 Task: Open Card Social Media Performance Review in Board Business Model Competitive Analysis and Benchmarking to Workspace Copywriting and Editing and add a team member Softage.3@softage.net, a label Green, a checklist Machine Learning, an attachment from Trello, a color Green and finally, add a card description 'Develop and launch new customer loyalty program for social media engagement.' and a comment 'We should approach this task with a sense of empathy, putting ourselves in the shoes of our stakeholders to understand their perspectives.'. Add a start date 'Jan 03, 1900' with a due date 'Jan 10, 1900'
Action: Mouse moved to (100, 255)
Screenshot: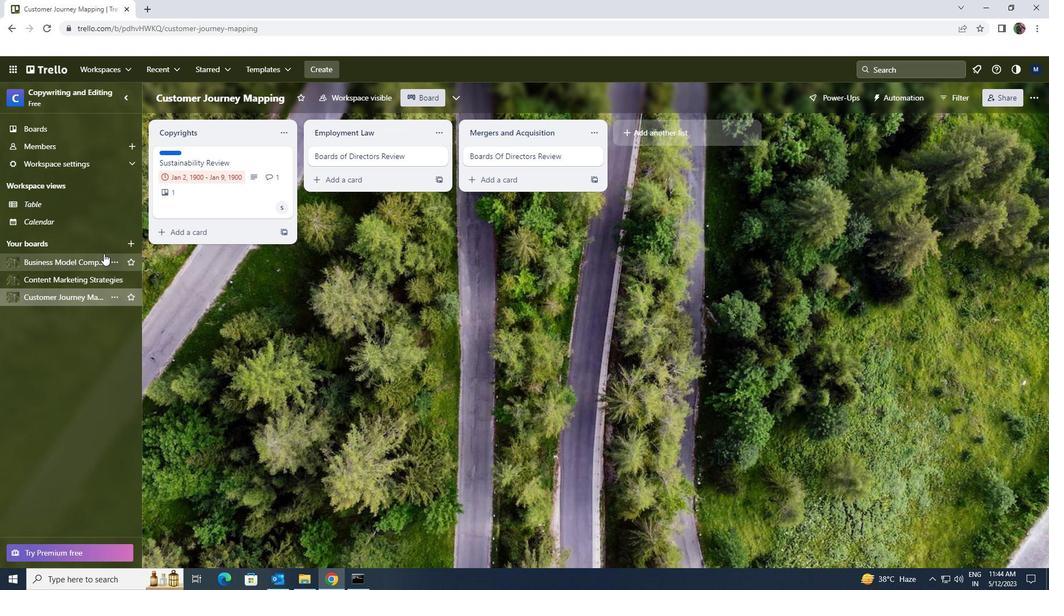 
Action: Mouse pressed left at (100, 255)
Screenshot: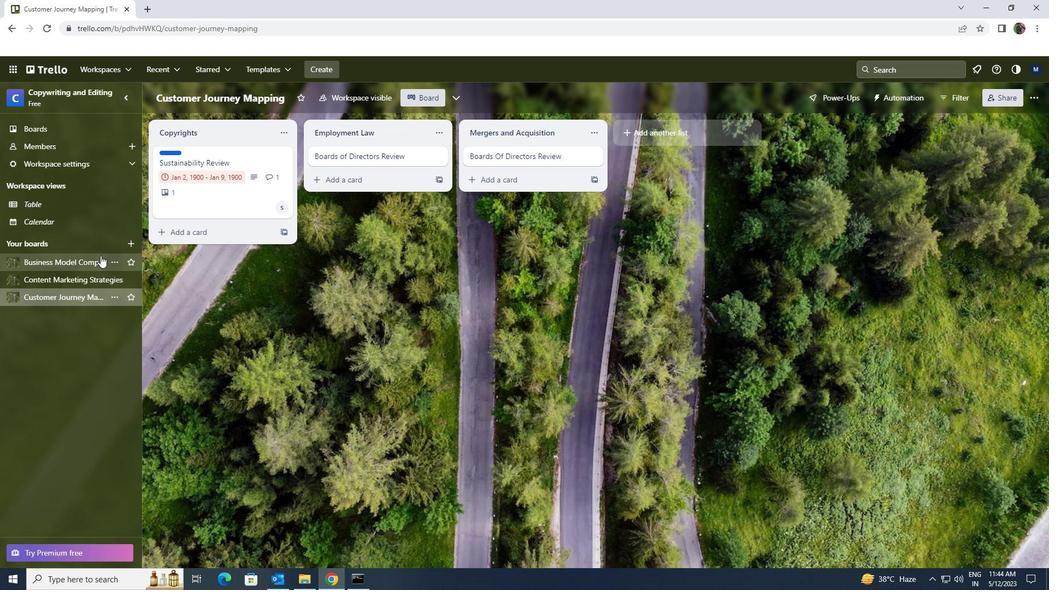 
Action: Mouse moved to (214, 153)
Screenshot: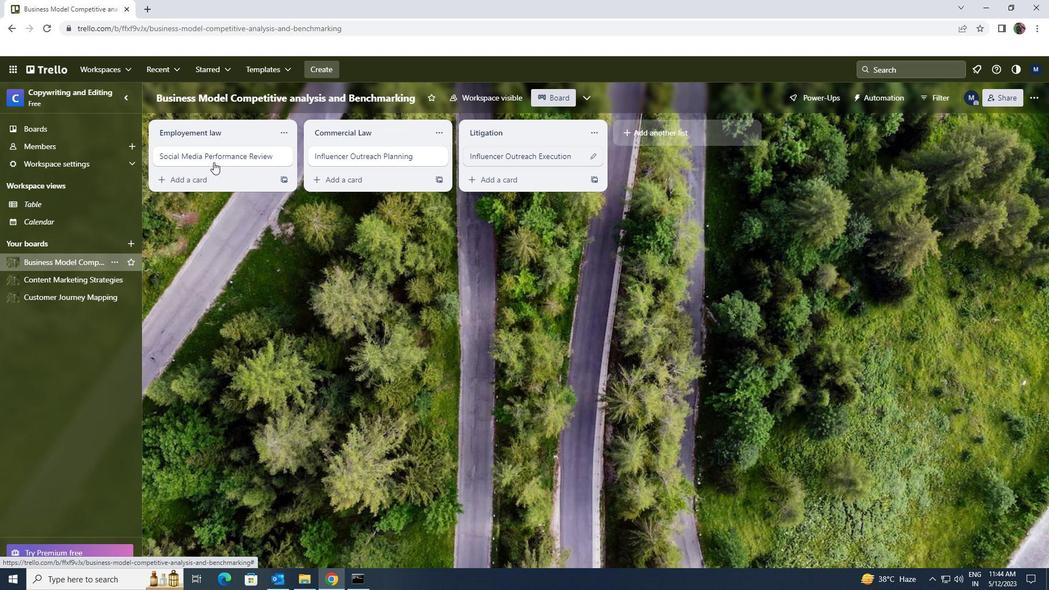 
Action: Mouse pressed left at (214, 153)
Screenshot: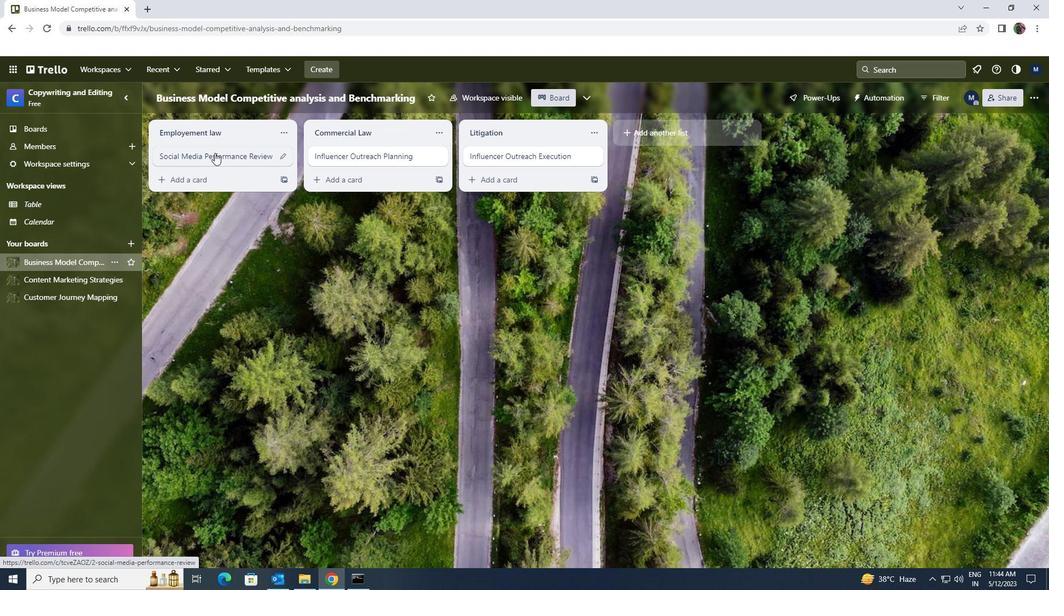 
Action: Mouse moved to (642, 160)
Screenshot: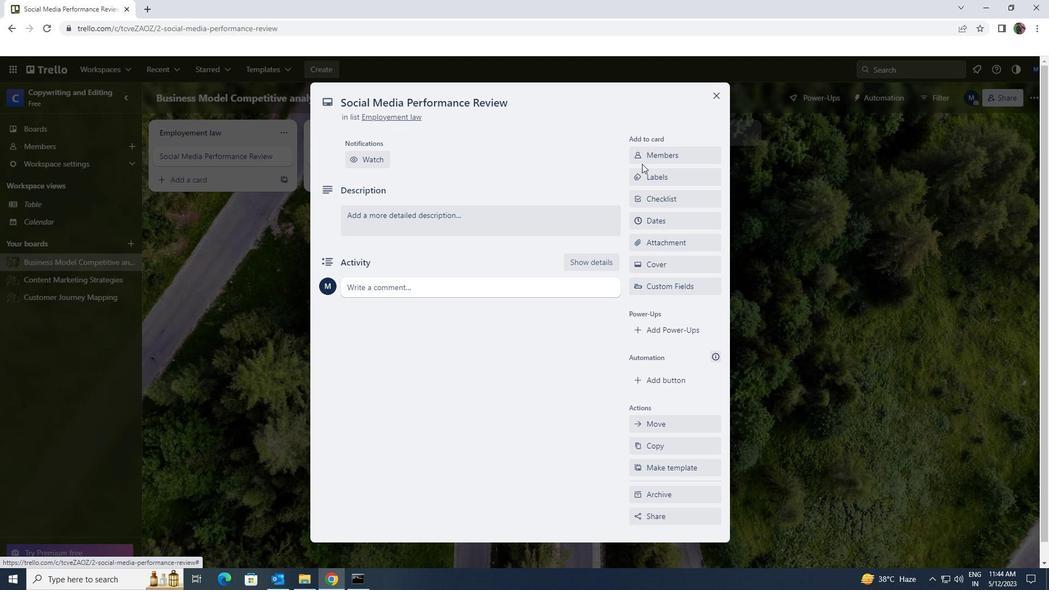 
Action: Mouse pressed left at (642, 160)
Screenshot: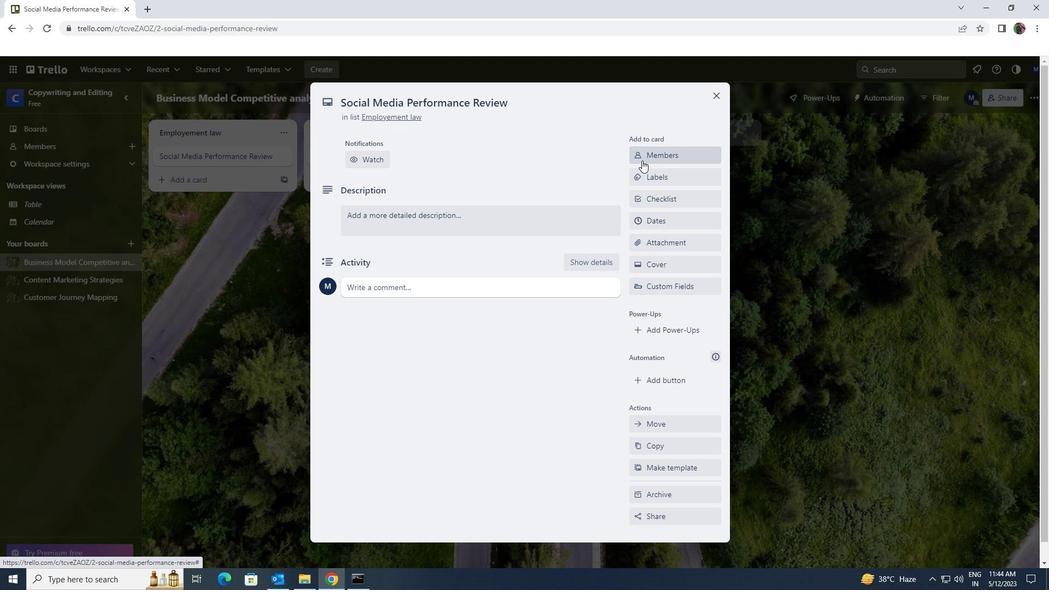 
Action: Mouse moved to (670, 199)
Screenshot: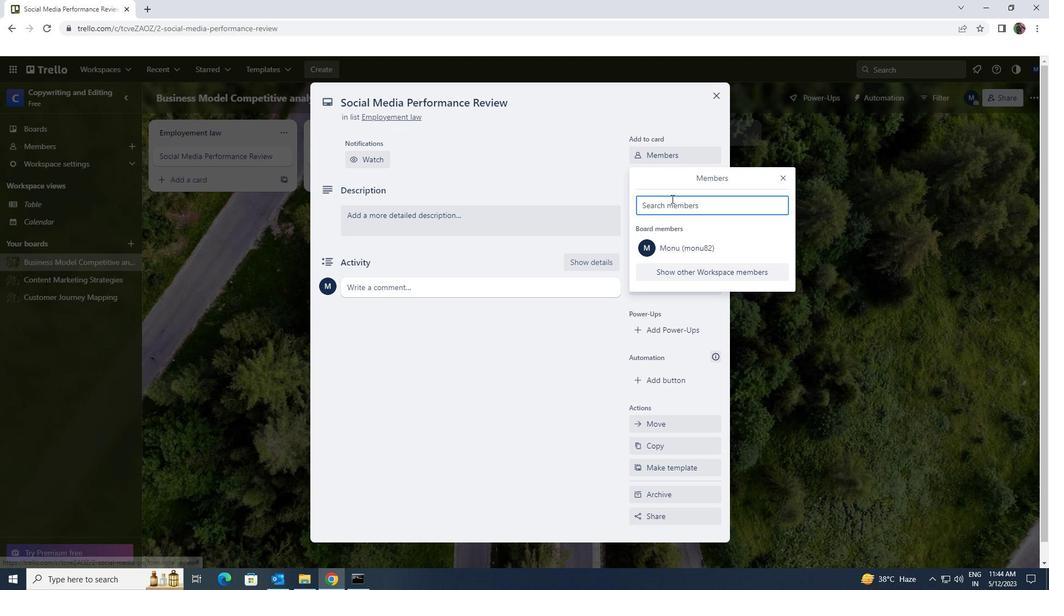 
Action: Mouse pressed left at (670, 199)
Screenshot: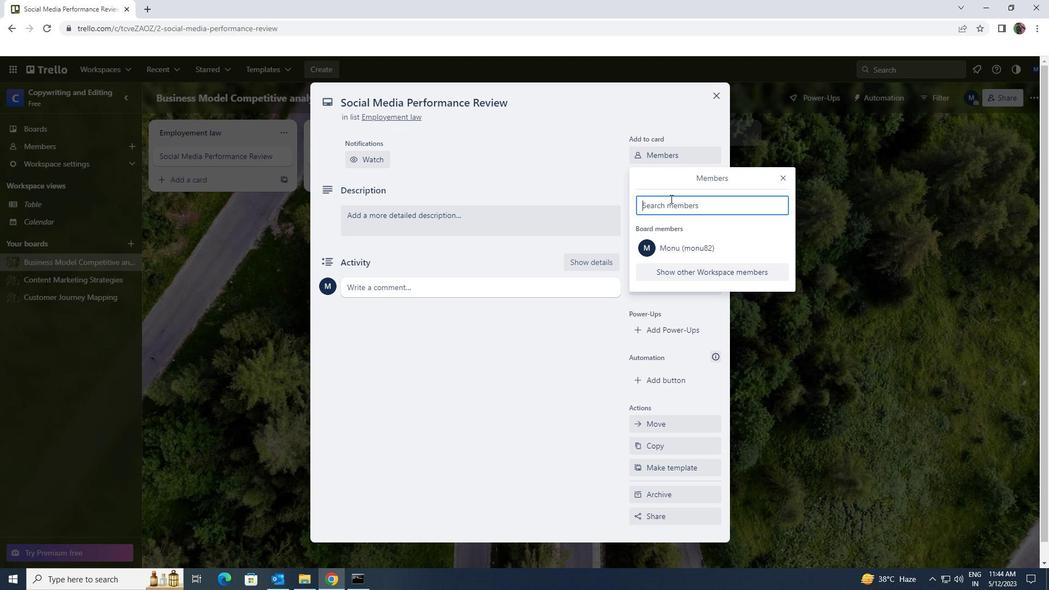 
Action: Key pressed softage.3<Key.shift>@SOFTAGE.NET
Screenshot: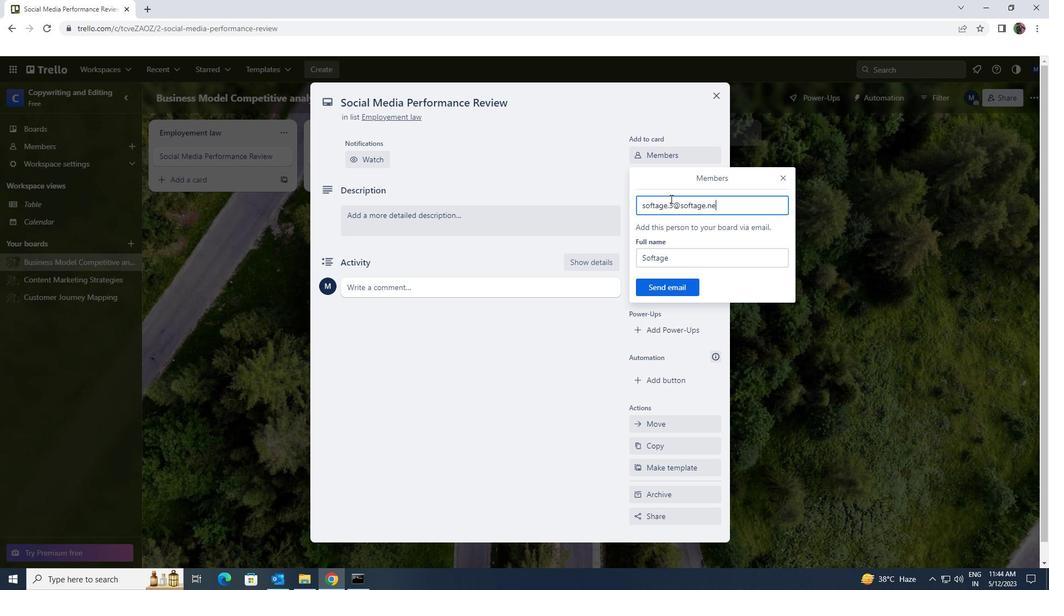 
Action: Mouse moved to (675, 282)
Screenshot: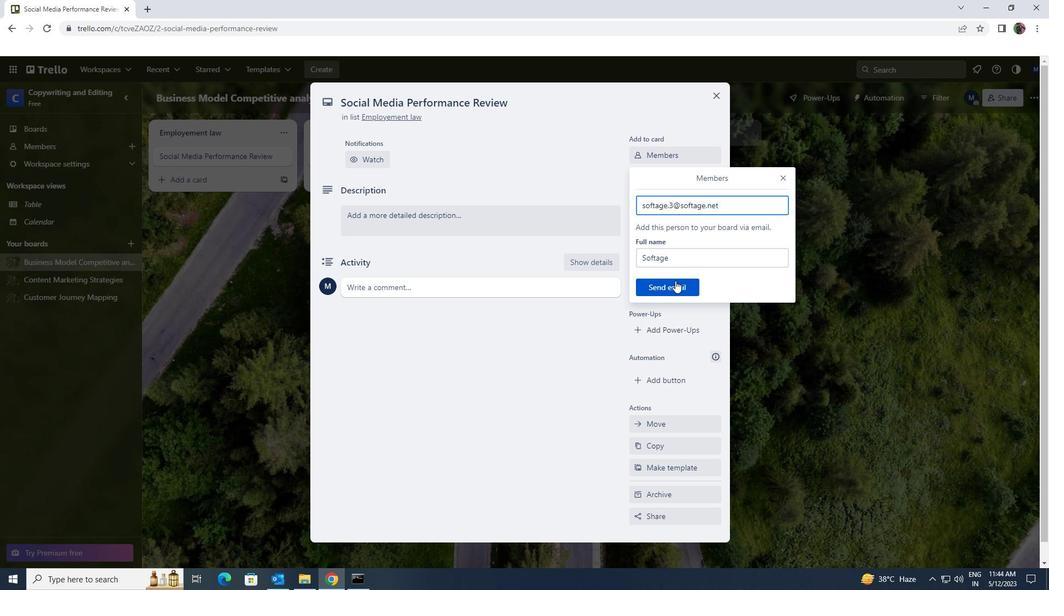 
Action: Mouse pressed left at (675, 282)
Screenshot: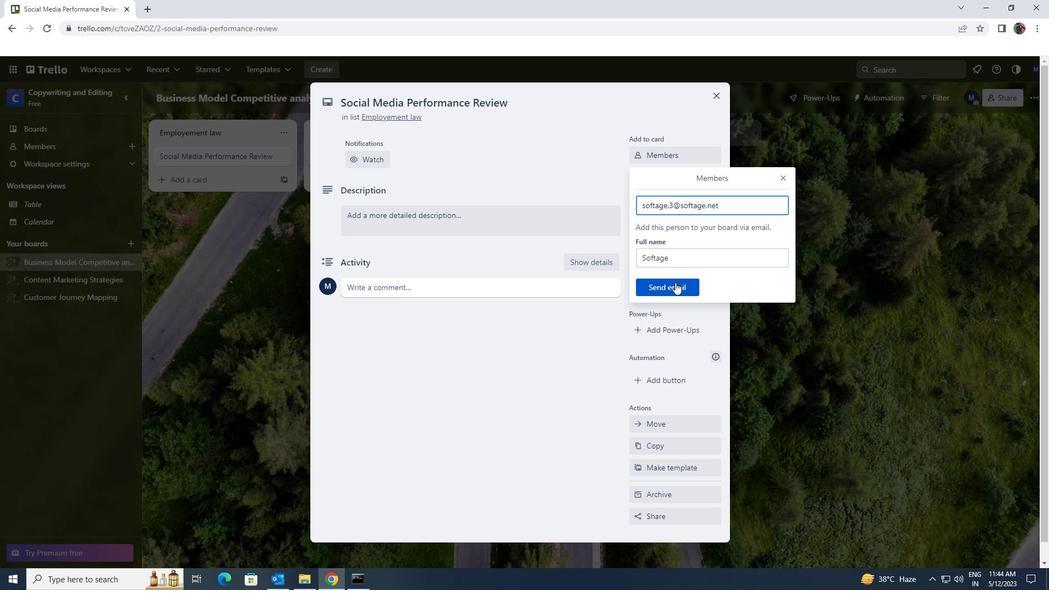 
Action: Mouse moved to (671, 211)
Screenshot: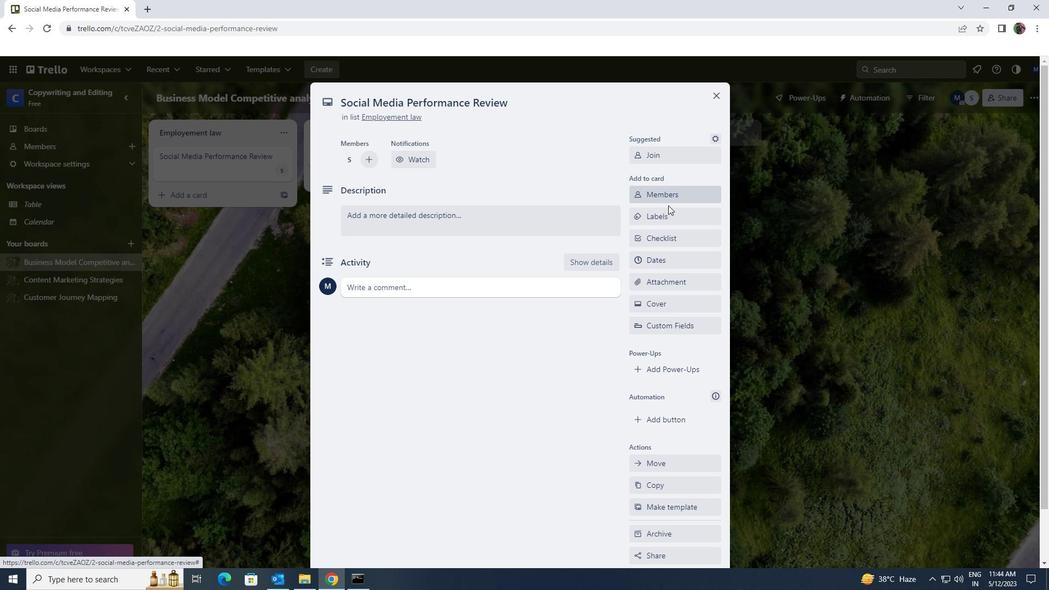 
Action: Mouse pressed left at (671, 211)
Screenshot: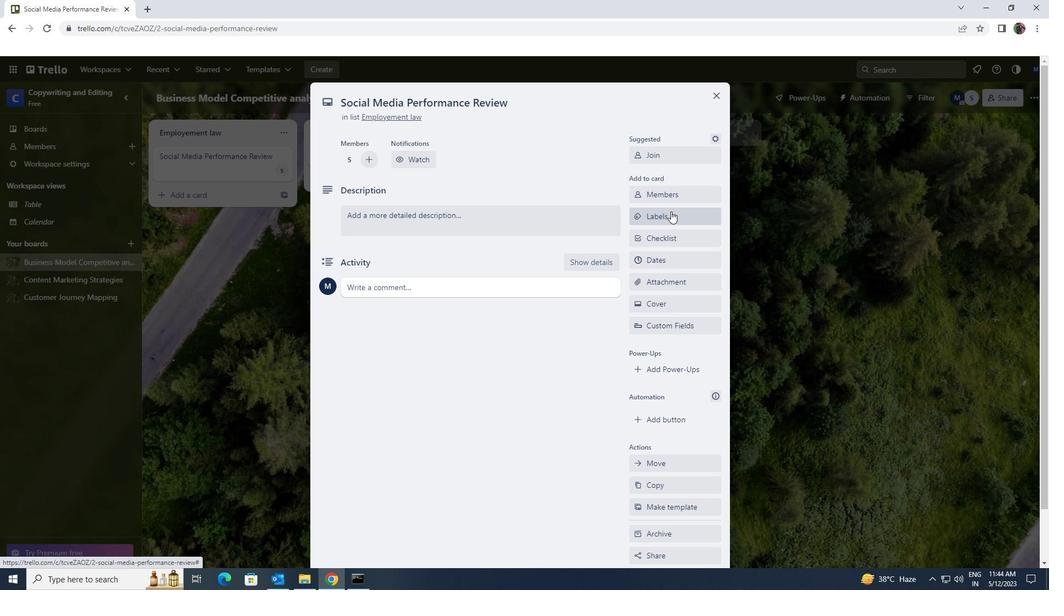 
Action: Mouse moved to (700, 429)
Screenshot: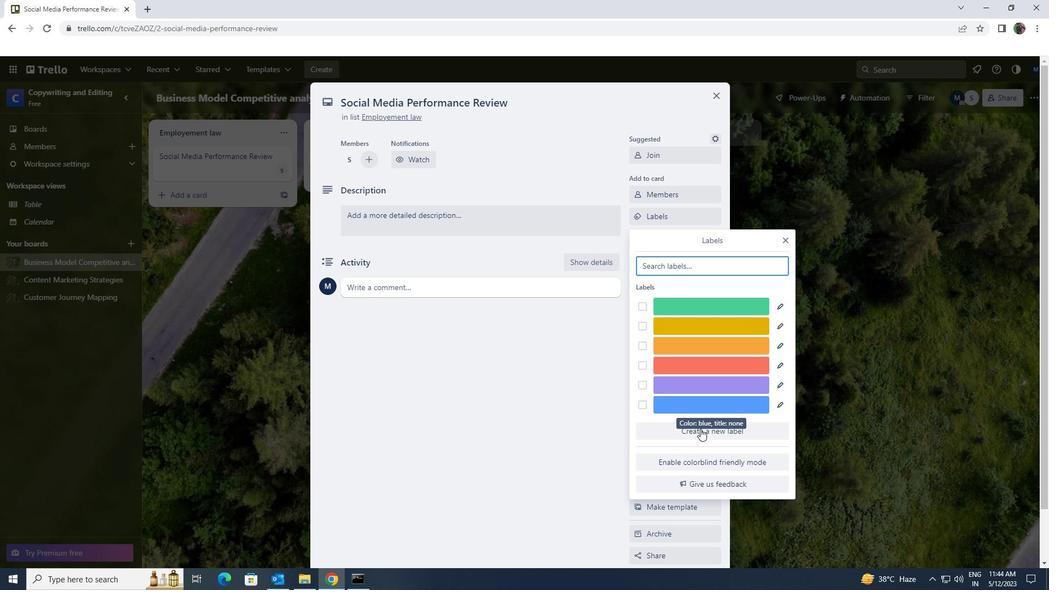 
Action: Mouse pressed left at (700, 429)
Screenshot: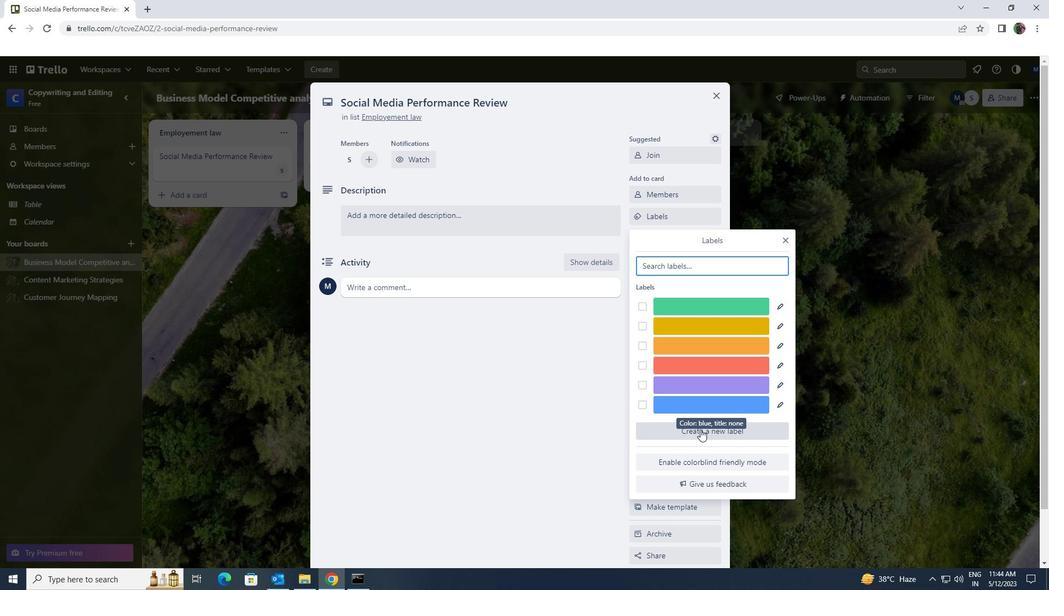 
Action: Mouse moved to (650, 418)
Screenshot: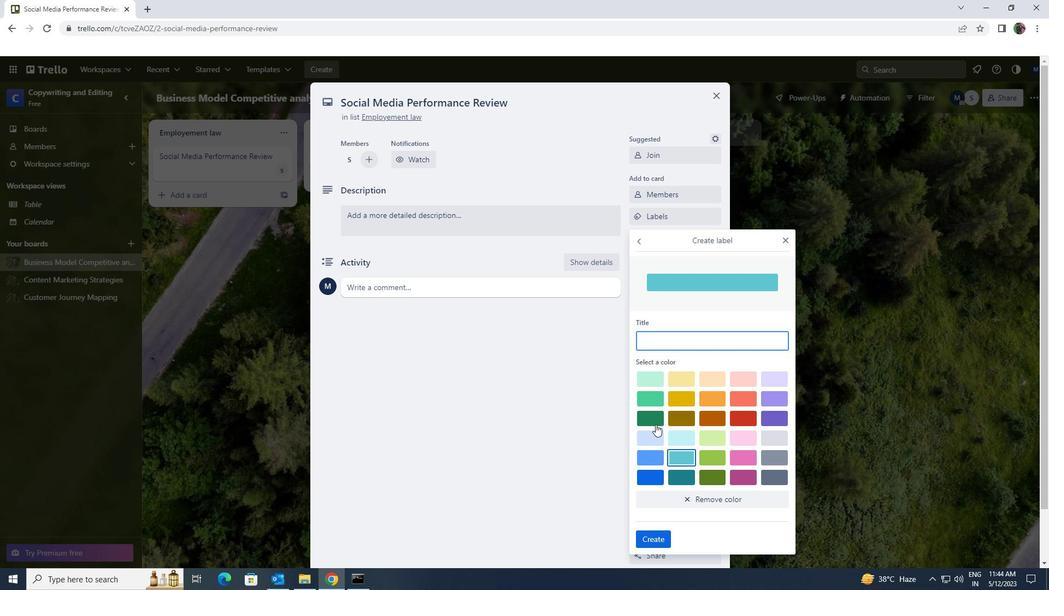 
Action: Mouse pressed left at (650, 418)
Screenshot: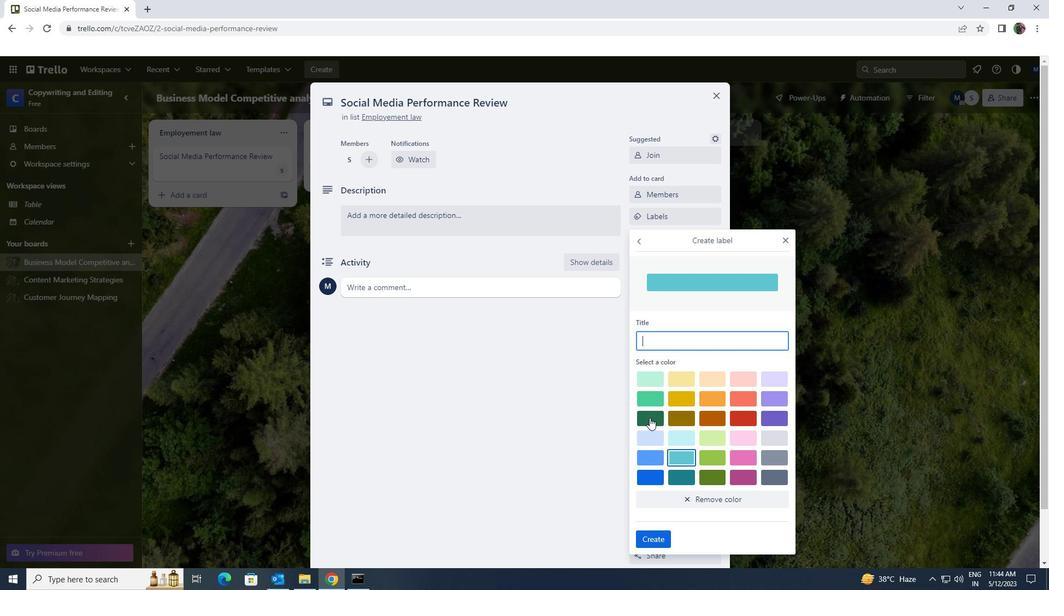 
Action: Mouse moved to (663, 535)
Screenshot: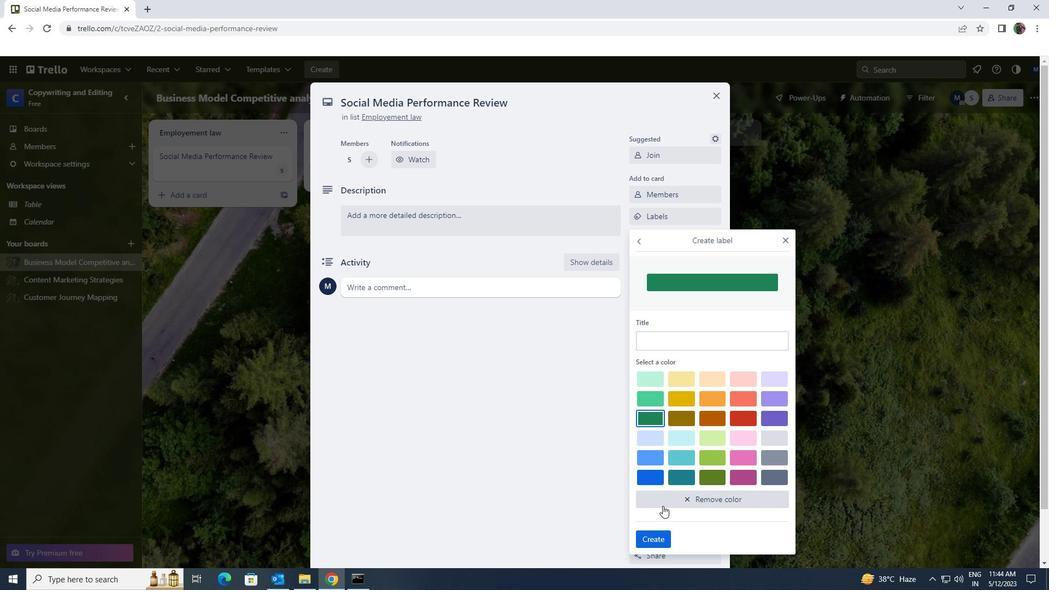 
Action: Mouse pressed left at (663, 535)
Screenshot: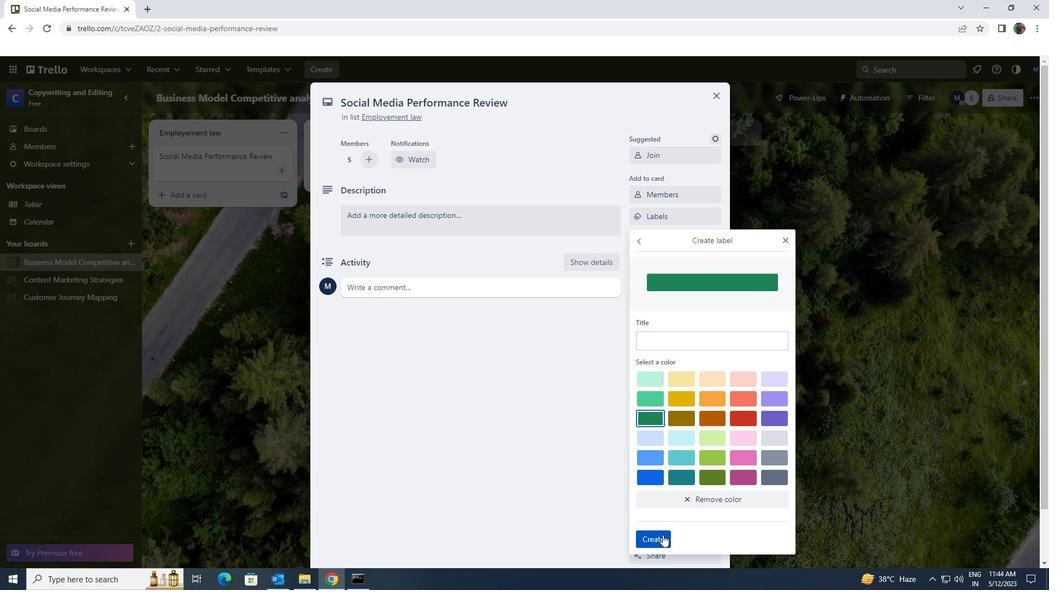 
Action: Mouse moved to (781, 242)
Screenshot: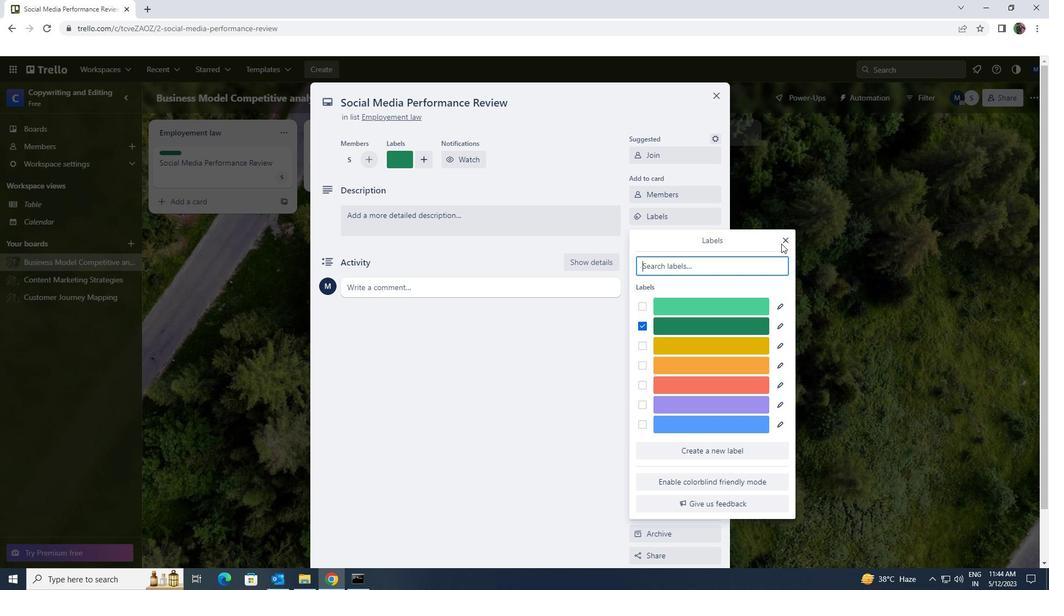 
Action: Mouse pressed left at (781, 242)
Screenshot: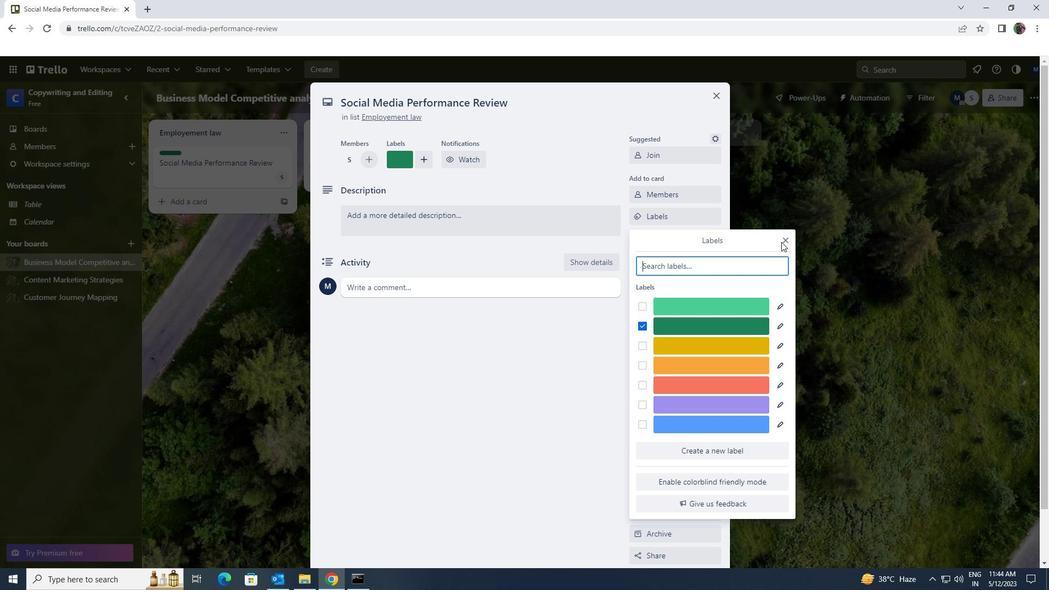 
Action: Mouse moved to (785, 241)
Screenshot: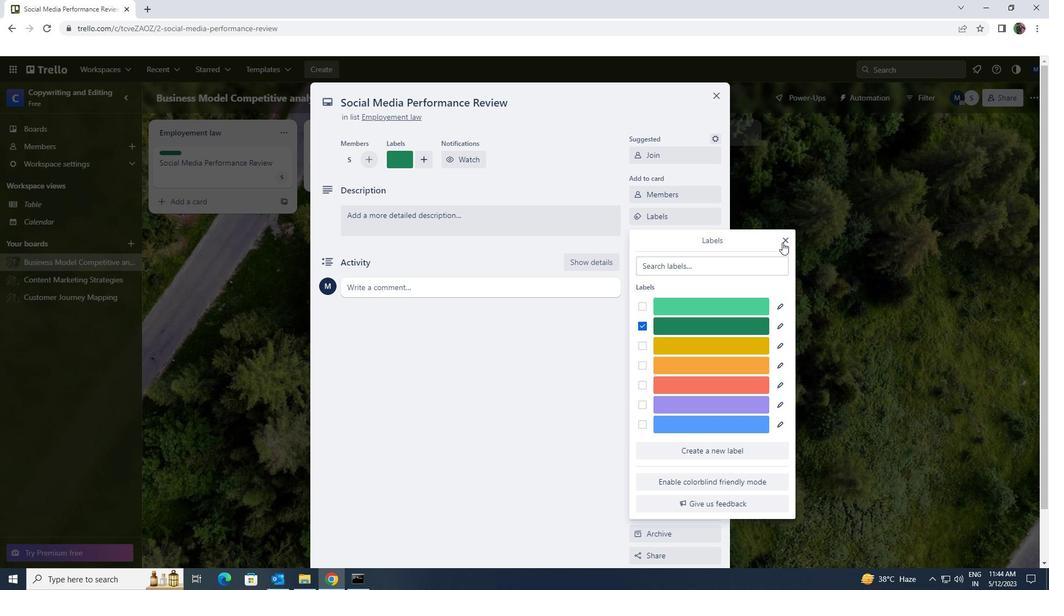 
Action: Mouse pressed left at (785, 241)
Screenshot: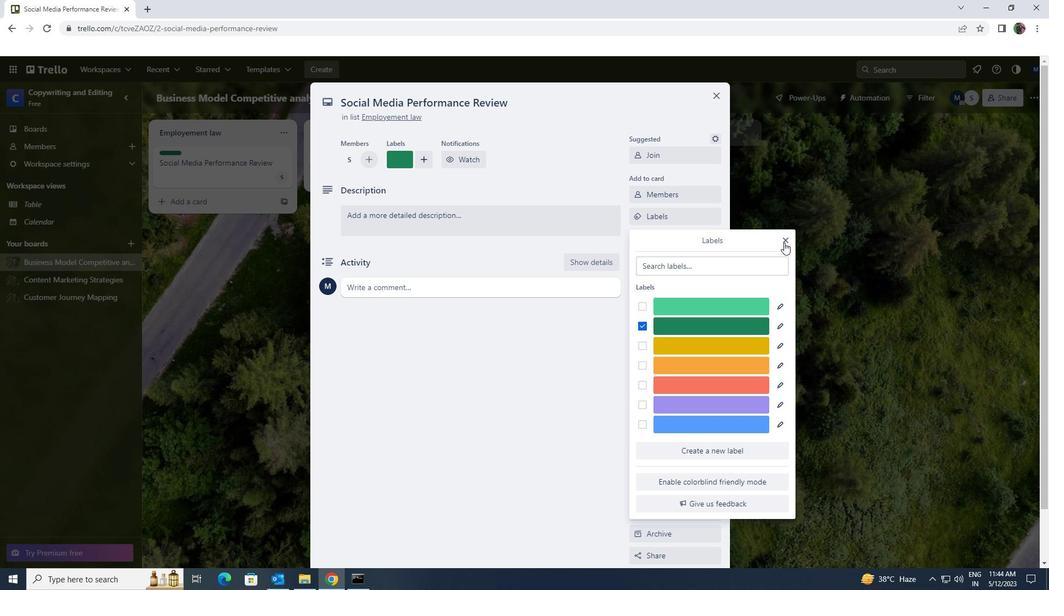 
Action: Mouse moved to (702, 237)
Screenshot: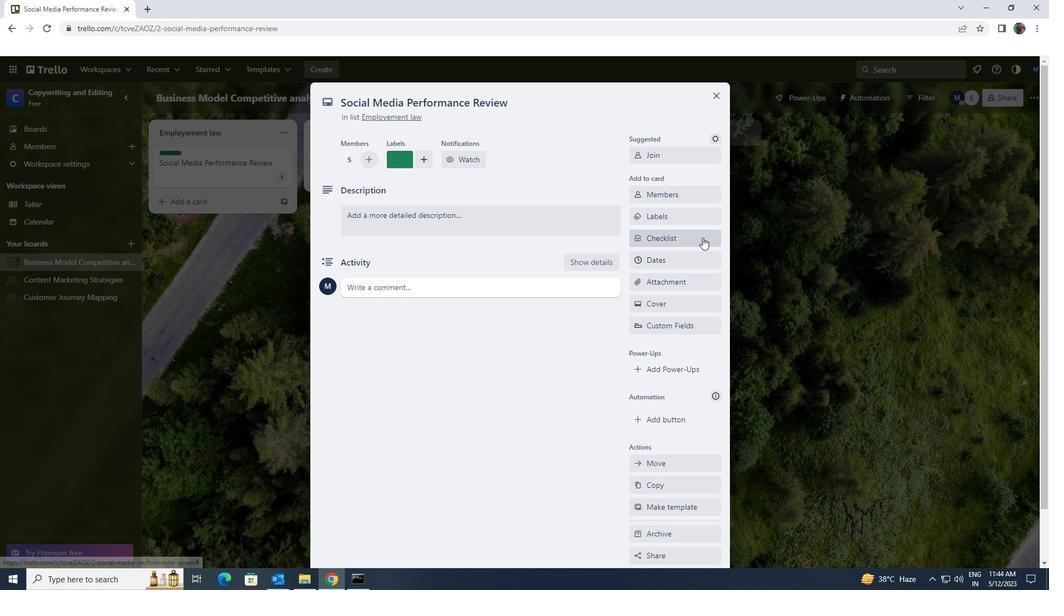 
Action: Mouse pressed left at (702, 237)
Screenshot: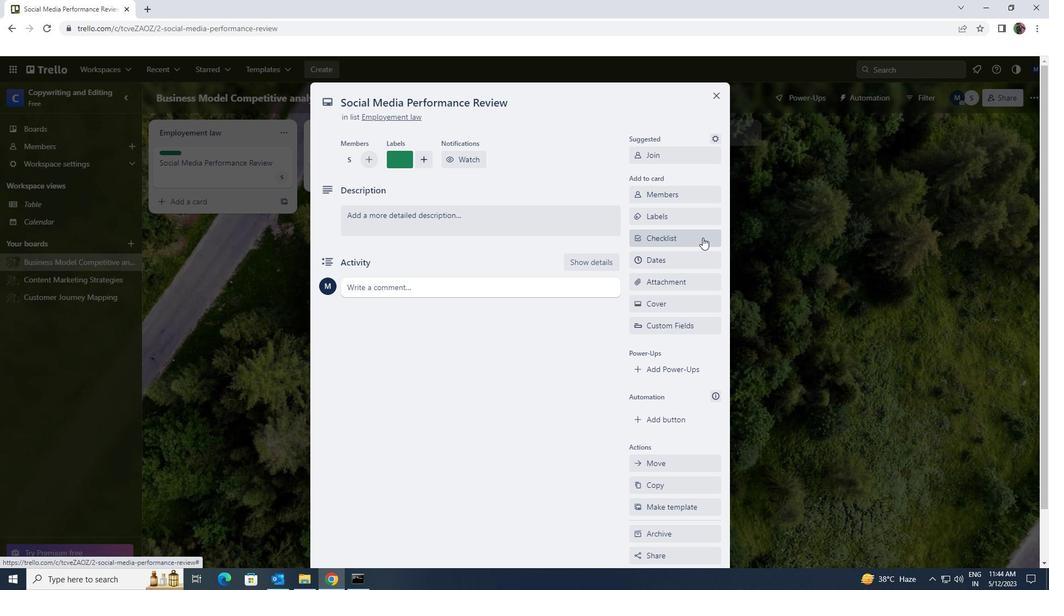 
Action: Key pressed <Key.shift>MACHINE<Key.space><Key.shift>LEARNING
Screenshot: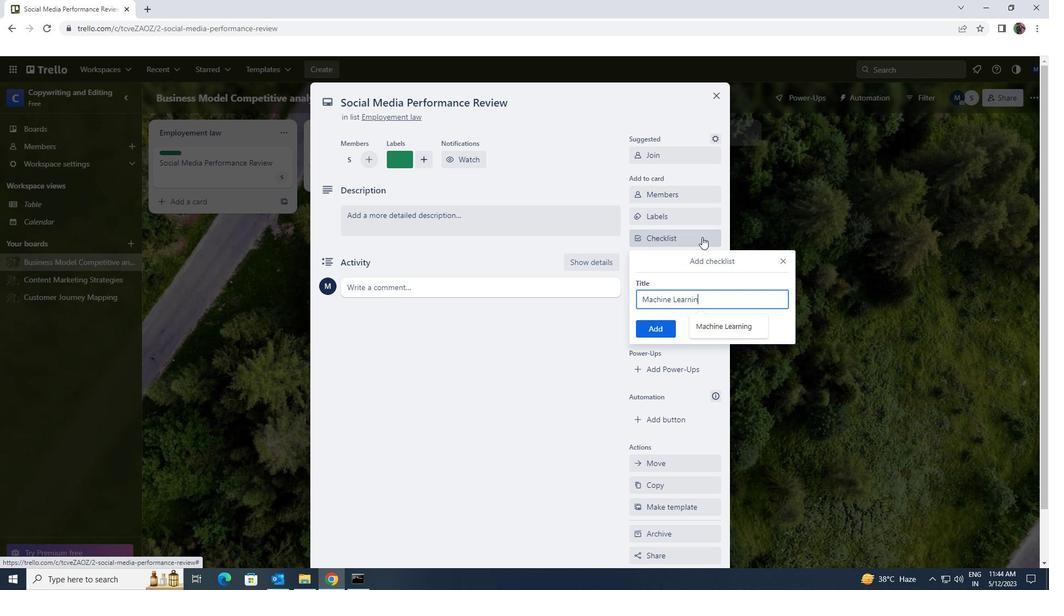 
Action: Mouse moved to (668, 330)
Screenshot: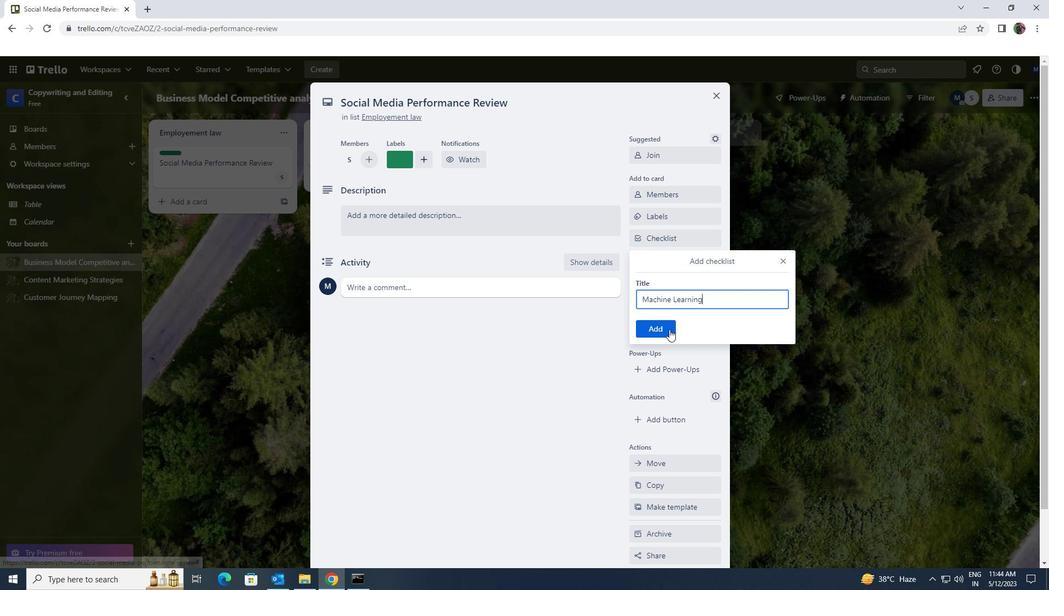 
Action: Mouse pressed left at (668, 330)
Screenshot: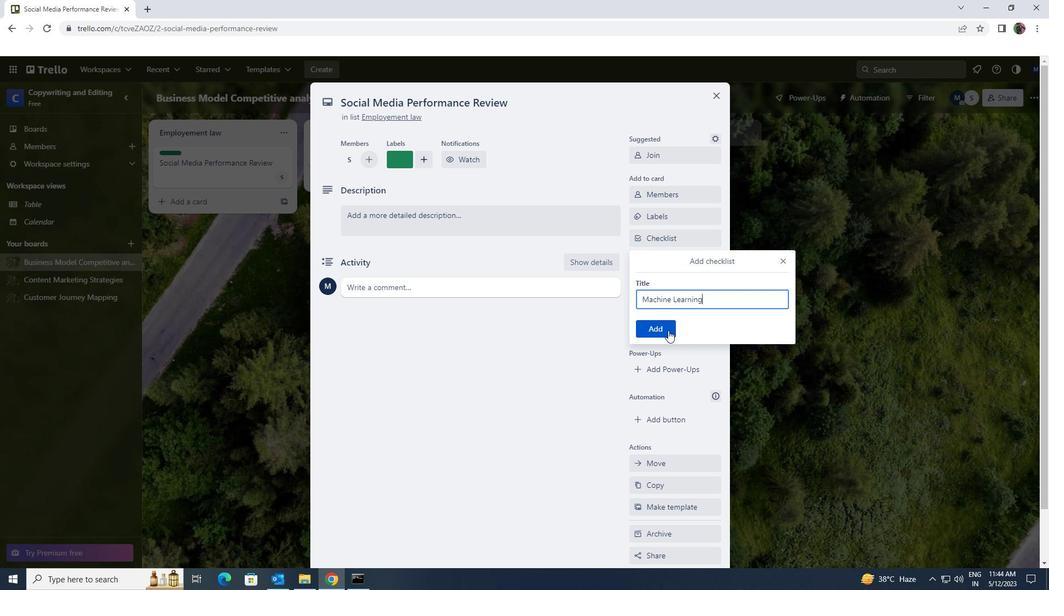 
Action: Mouse moved to (662, 277)
Screenshot: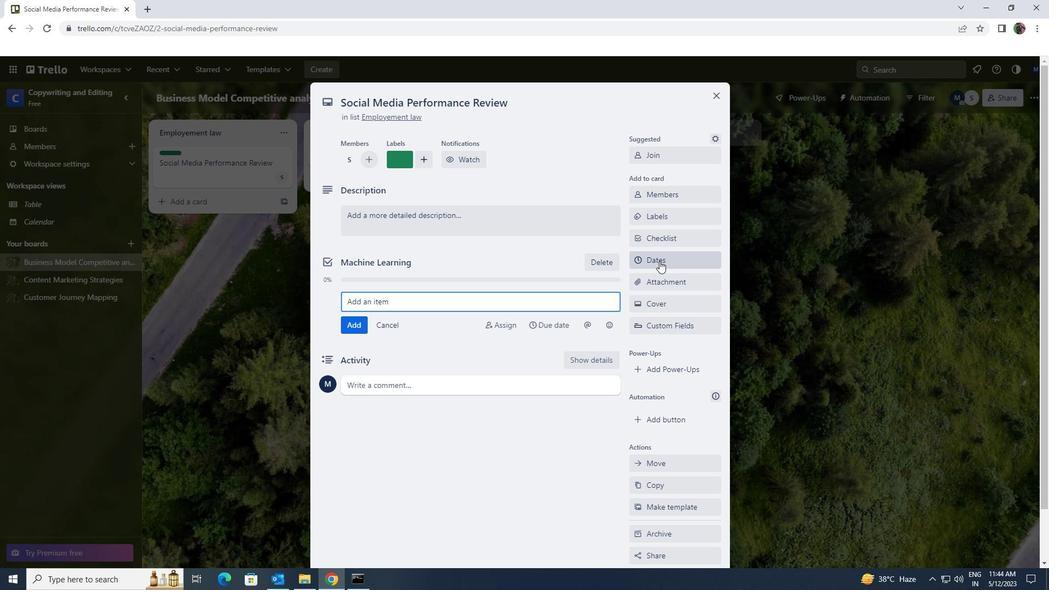 
Action: Mouse pressed left at (662, 277)
Screenshot: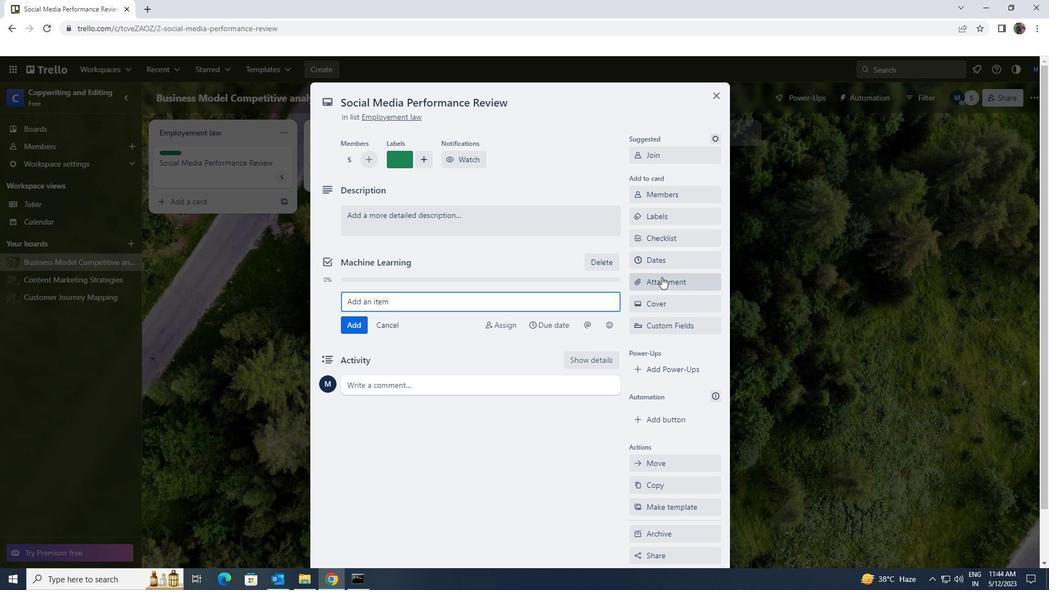 
Action: Mouse moved to (666, 349)
Screenshot: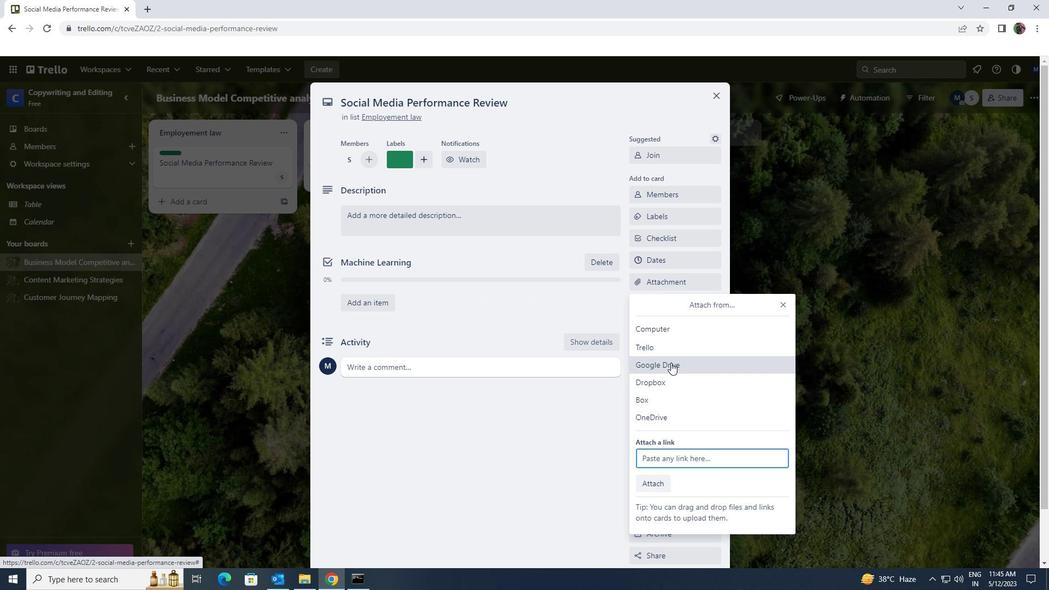 
Action: Mouse pressed left at (666, 349)
Screenshot: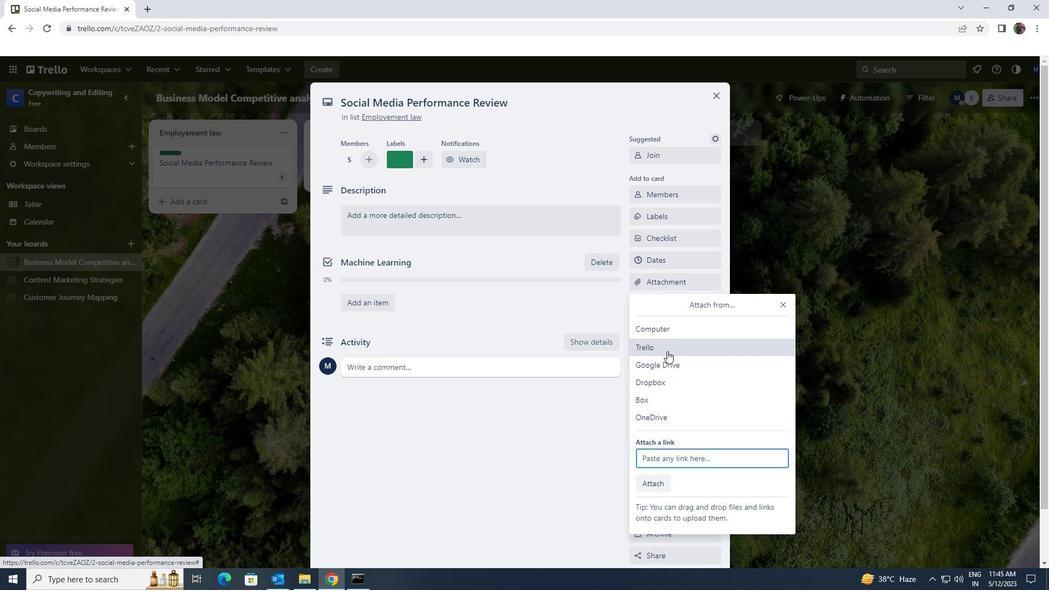 
Action: Mouse moved to (668, 364)
Screenshot: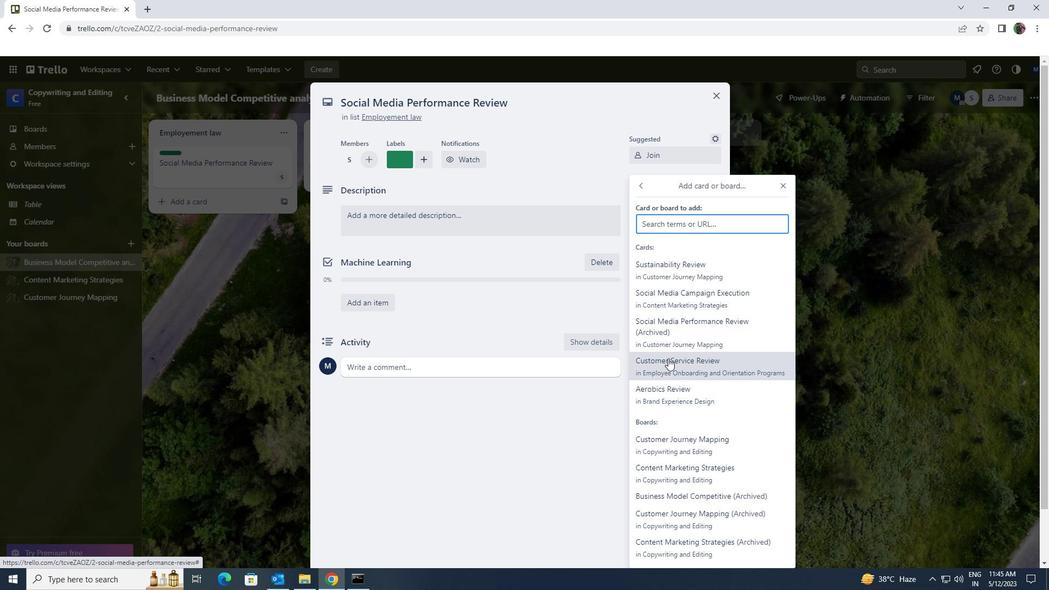 
Action: Mouse pressed left at (668, 364)
Screenshot: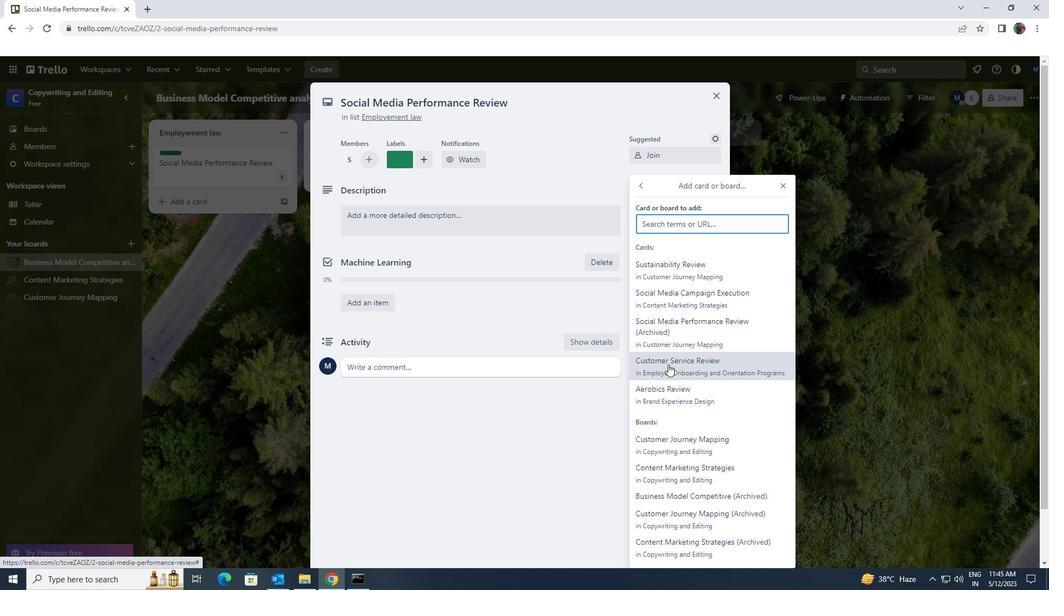 
Action: Mouse moved to (577, 225)
Screenshot: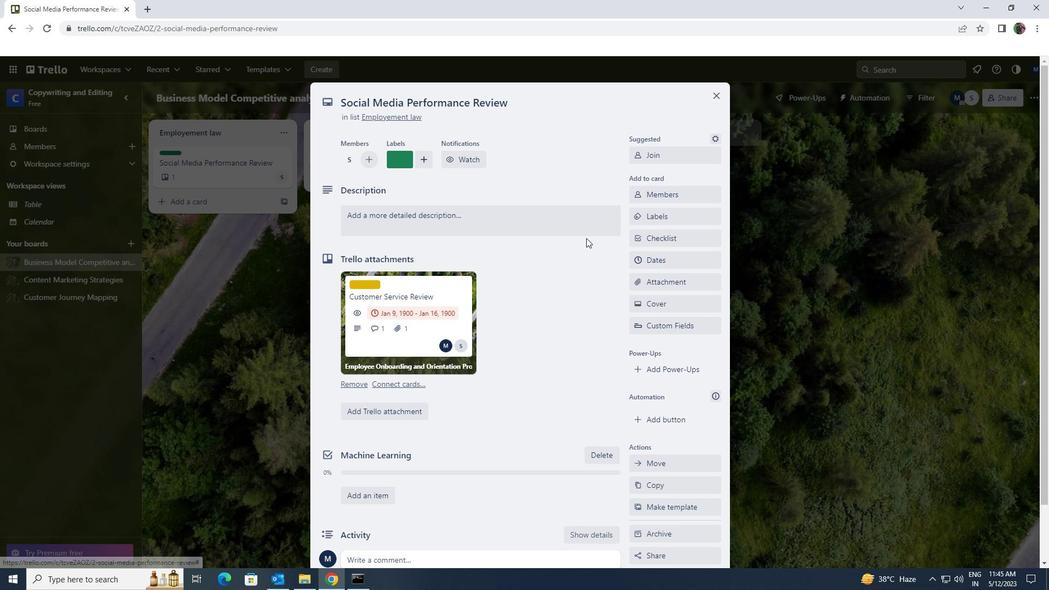 
Action: Mouse pressed left at (577, 225)
Screenshot: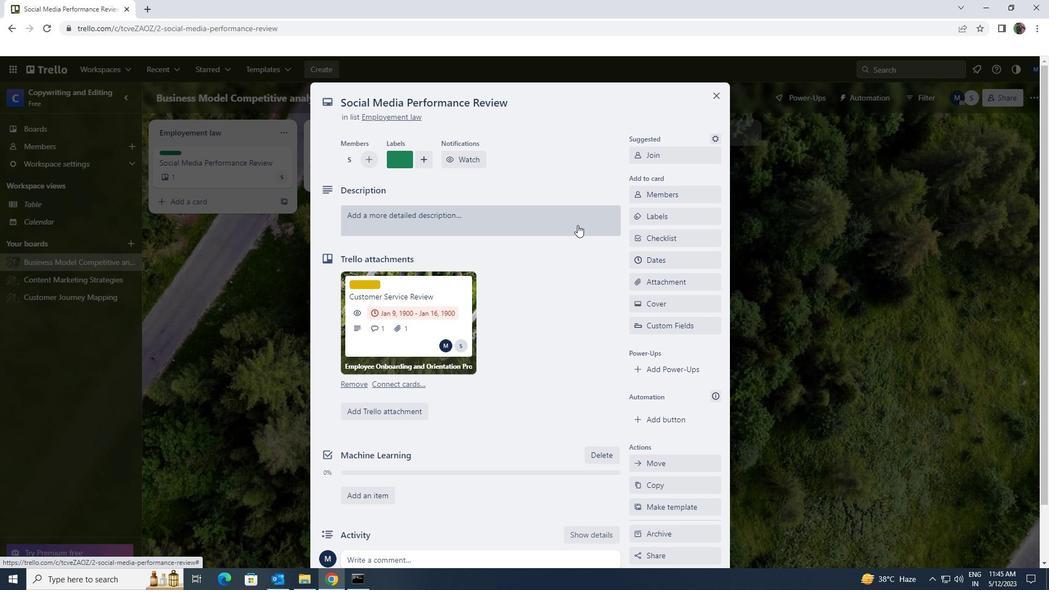 
Action: Key pressed <Key.shift>DEVELOP<Key.space>AND<Key.space>LAUNCH<Key.space>NEW<Key.space>CUSTOMER<Key.space>LOYALTY<Key.space>PROGRAM<Key.space>FOR<Key.space>SOCIAL<Key.space>MEDIA<Key.space>ENGAGEMENT<Key.space>
Screenshot: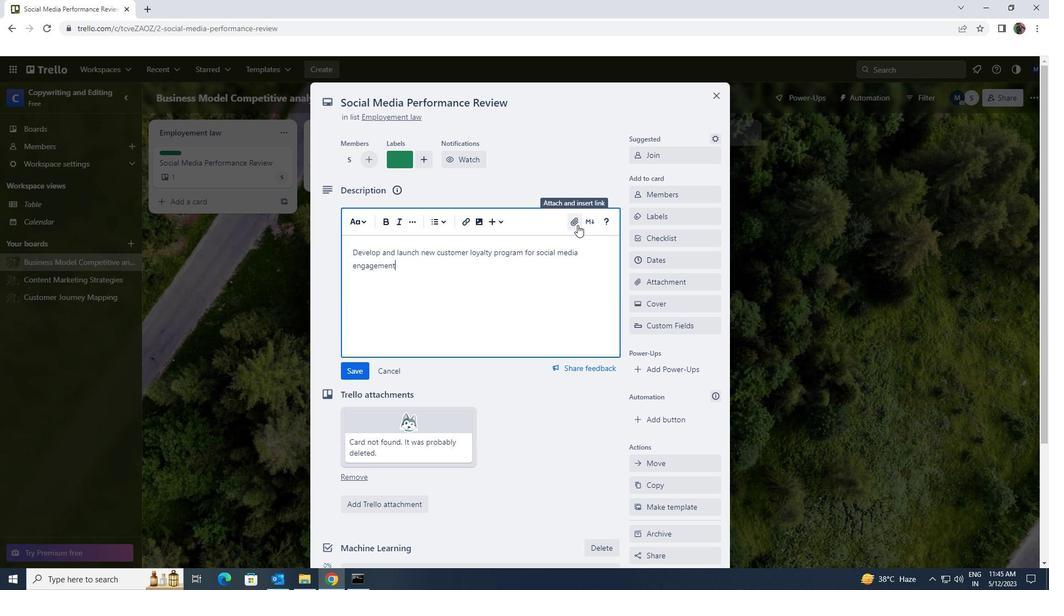 
Action: Mouse moved to (357, 366)
Screenshot: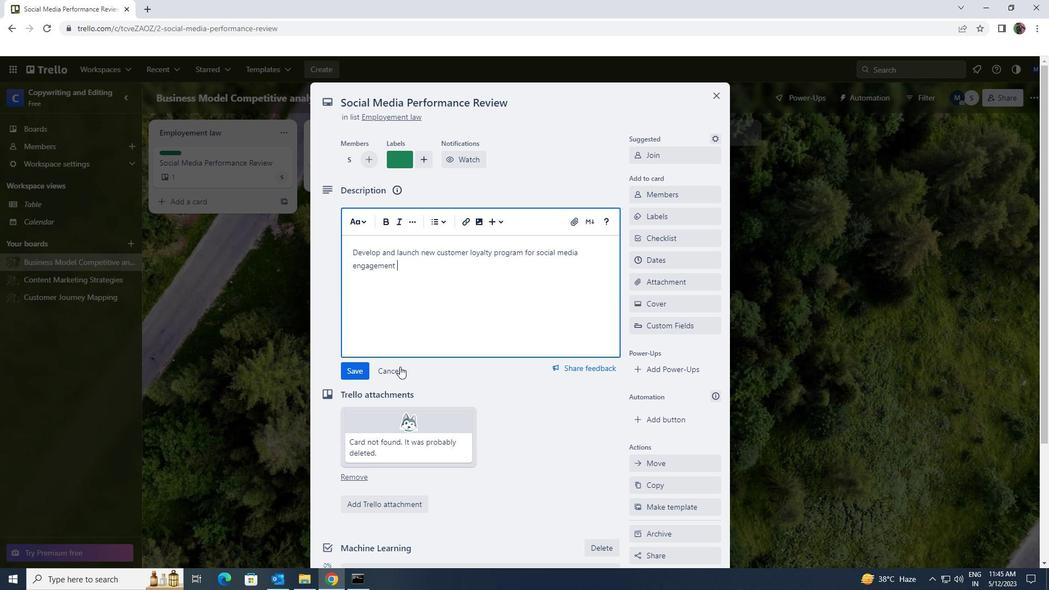 
Action: Mouse pressed left at (357, 366)
Screenshot: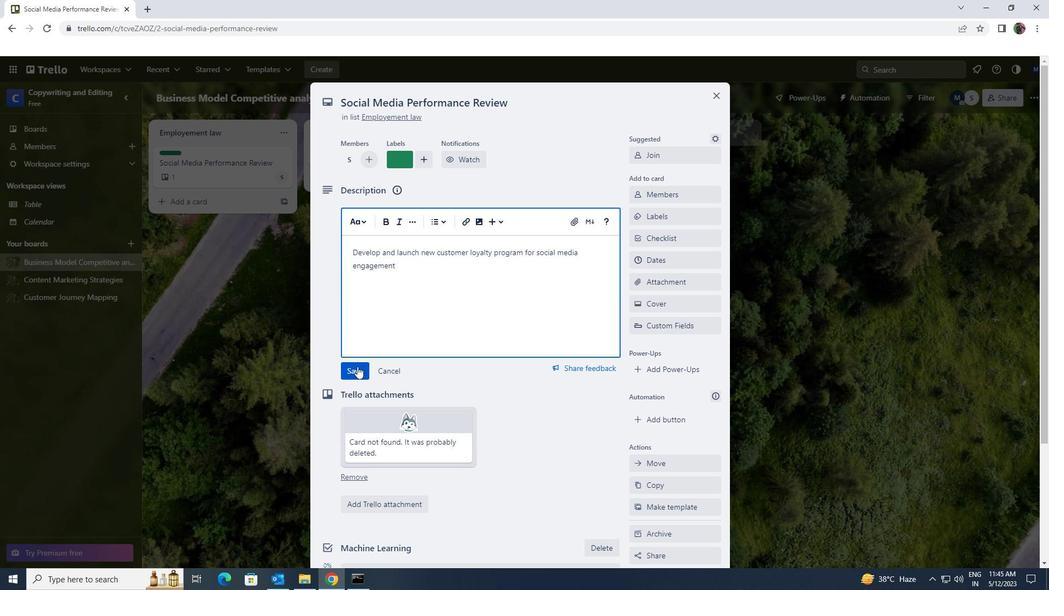 
Action: Mouse moved to (351, 393)
Screenshot: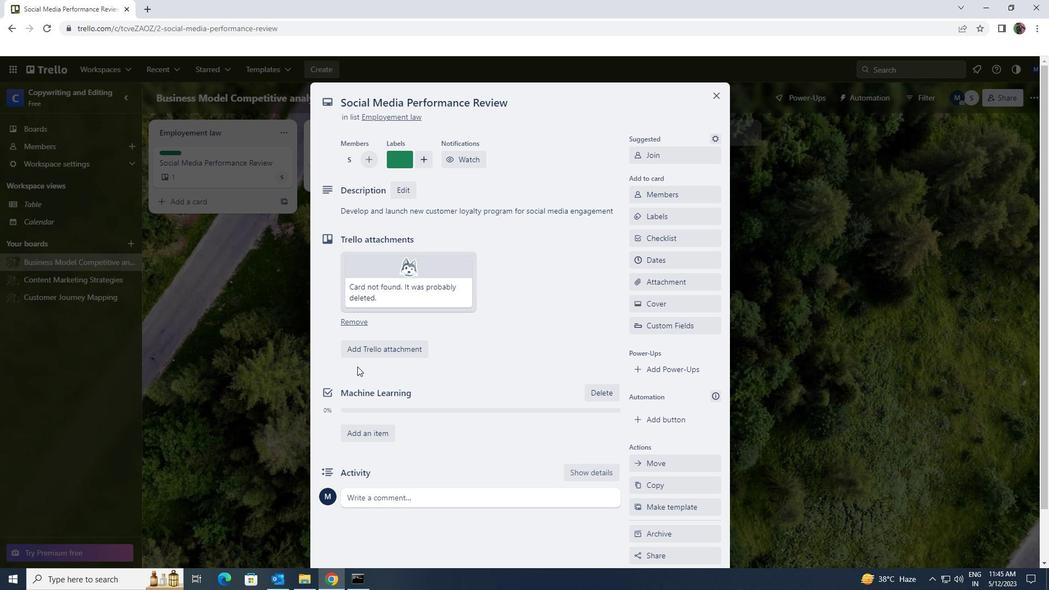
Action: Mouse scrolled (351, 393) with delta (0, 0)
Screenshot: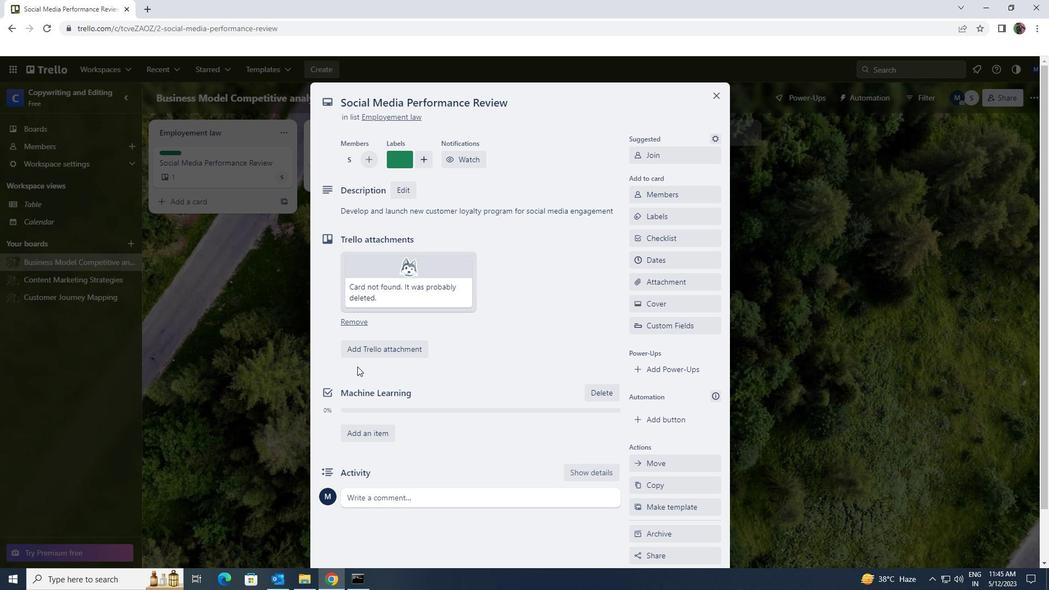 
Action: Mouse moved to (395, 422)
Screenshot: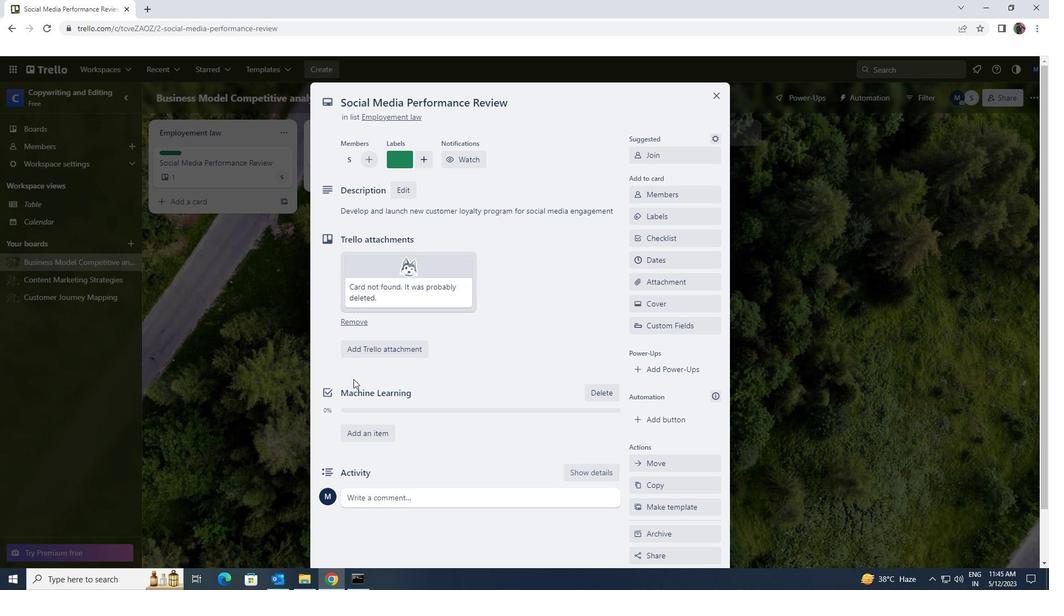 
Action: Mouse scrolled (395, 421) with delta (0, 0)
Screenshot: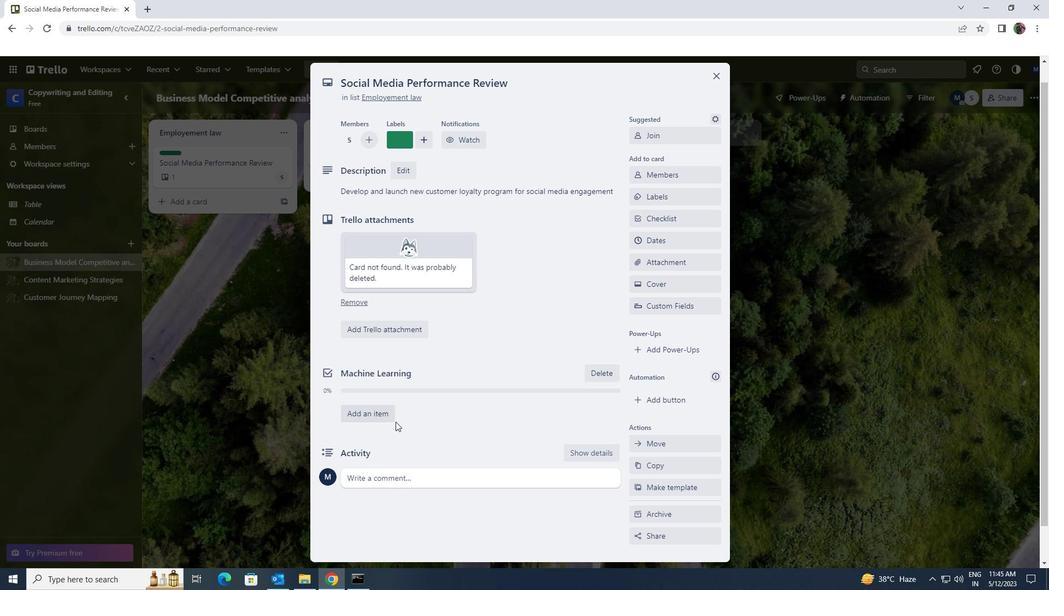 
Action: Mouse scrolled (395, 421) with delta (0, 0)
Screenshot: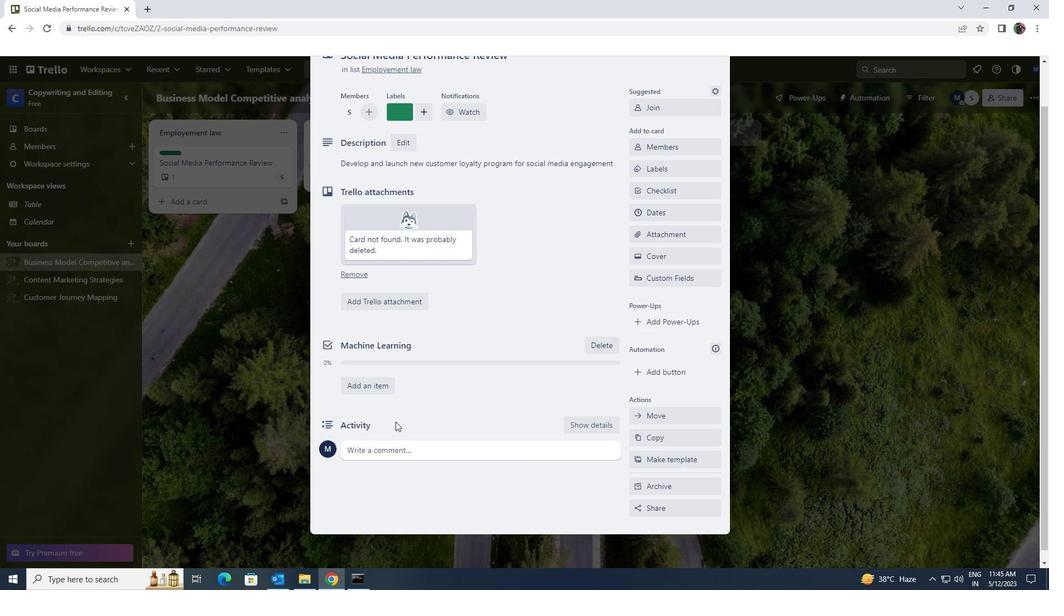 
Action: Mouse moved to (399, 439)
Screenshot: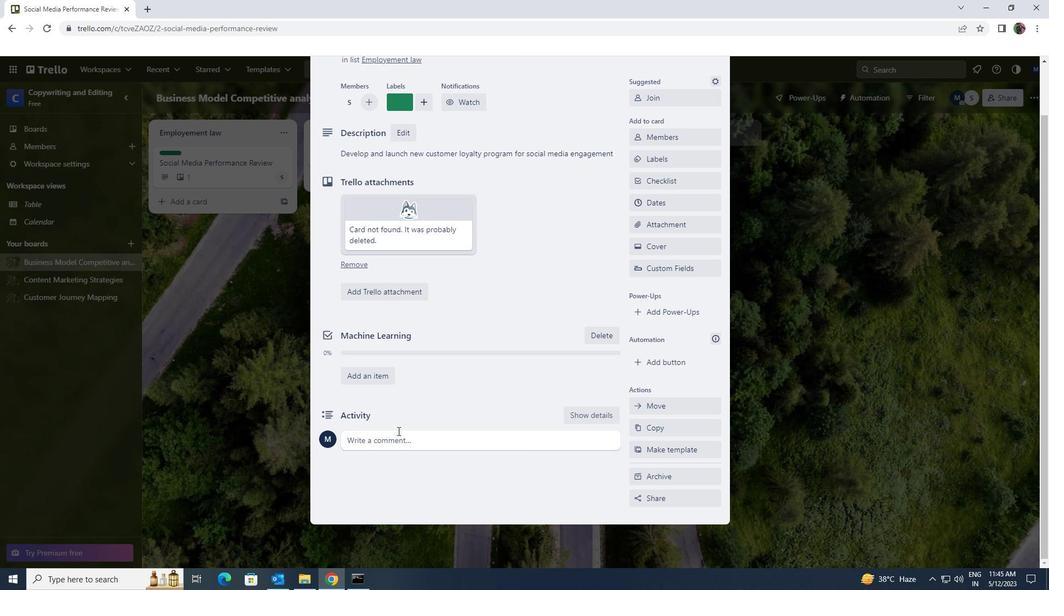 
Action: Mouse pressed left at (399, 439)
Screenshot: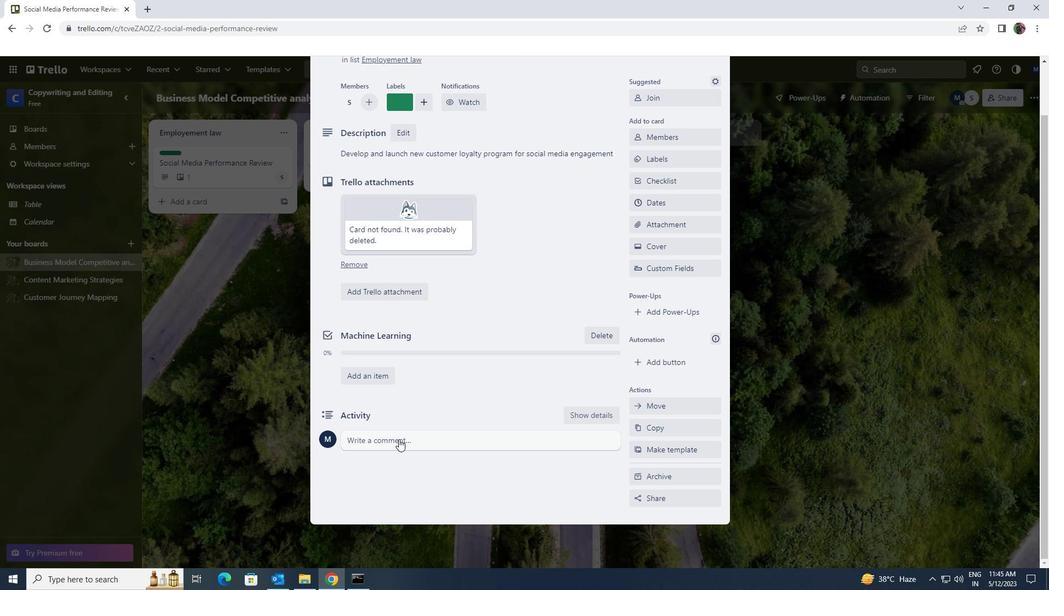 
Action: Mouse moved to (400, 440)
Screenshot: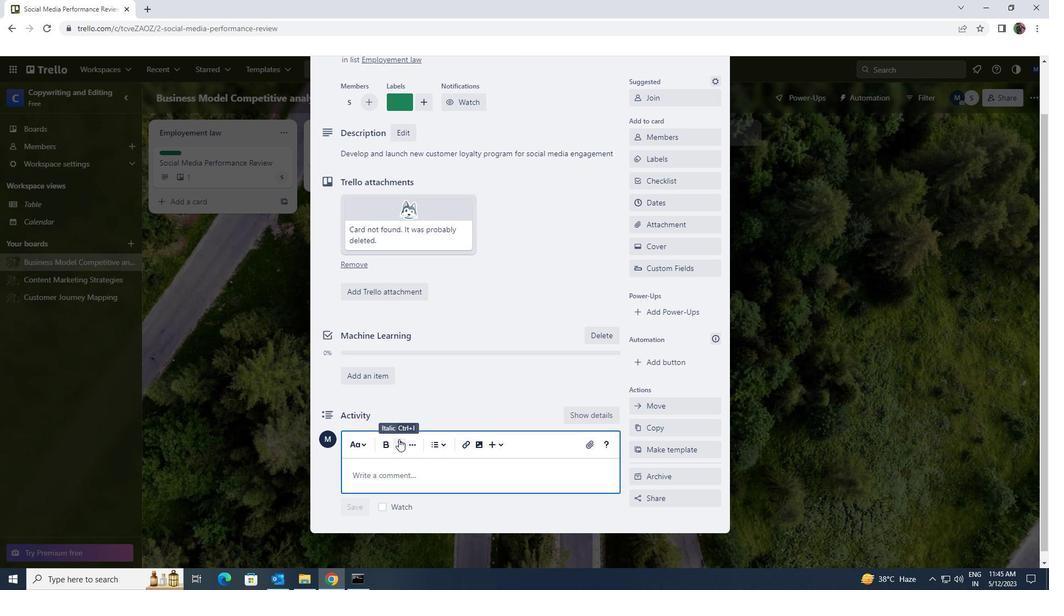 
Action: Key pressed <Key.shift>WE<Key.space>SHOULD<Key.space>APPROACH<Key.space>TJ<Key.backspace>HIS<Key.space>TASK<Key.space>WITH<Key.space>SENSE<Key.space>OF<Key.space>EMPATHY<Key.space>PUTTING<Key.space>OURSELVES<Key.space>IN<Key.space>THE<Key.space>SHOES<Key.space>P<Key.backspace>OF<Key.space>OUR<Key.space>STAKEHOLDERS<Key.space>TO<Key.space>UNDERSTAND<Key.space>THEIR<Key.space>PERSPECTIVE.
Screenshot: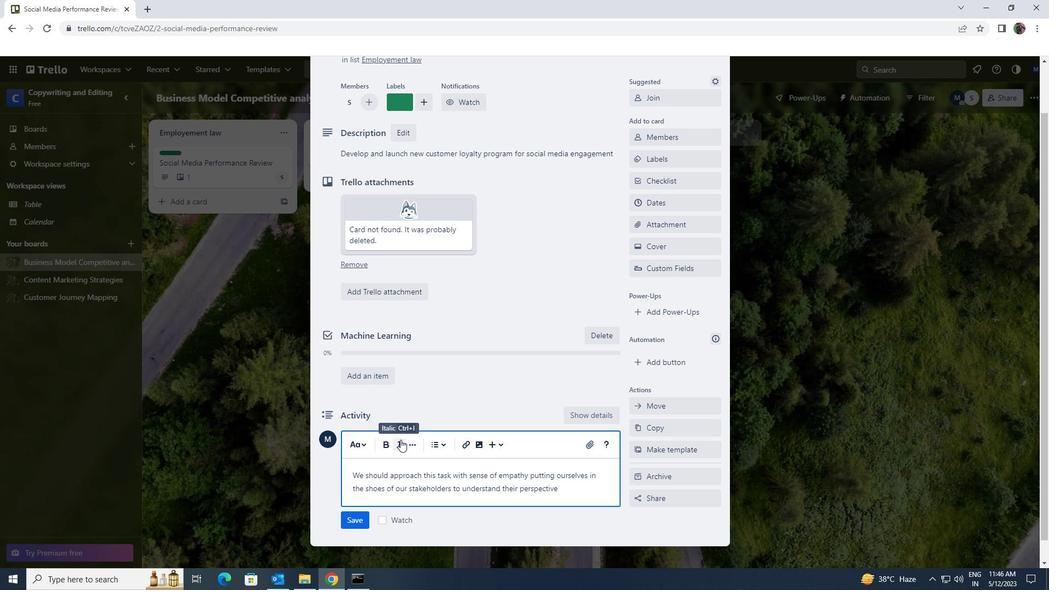 
Action: Mouse moved to (361, 523)
Screenshot: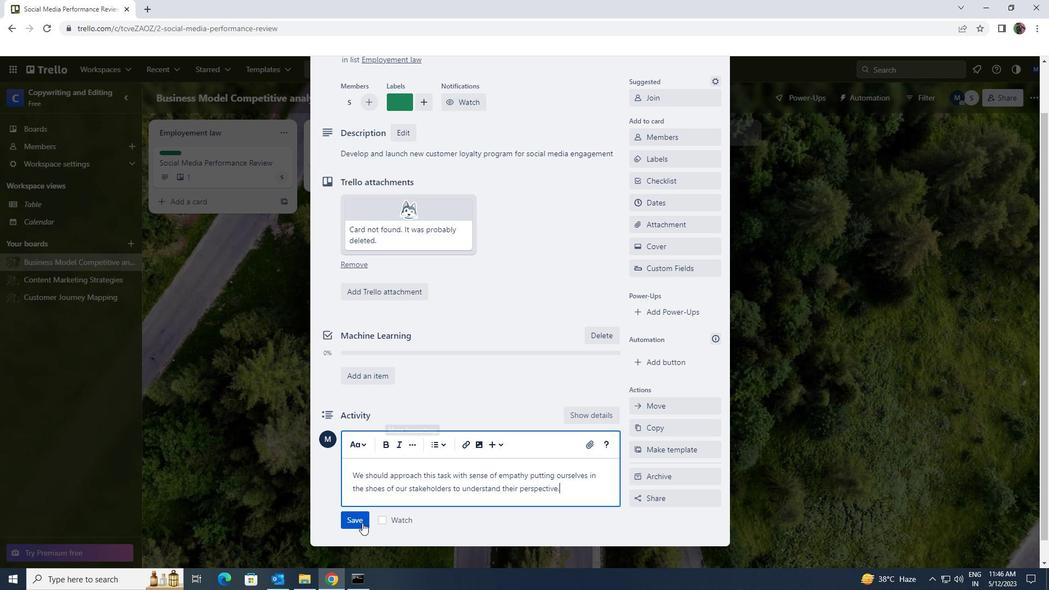 
Action: Mouse pressed left at (361, 523)
Screenshot: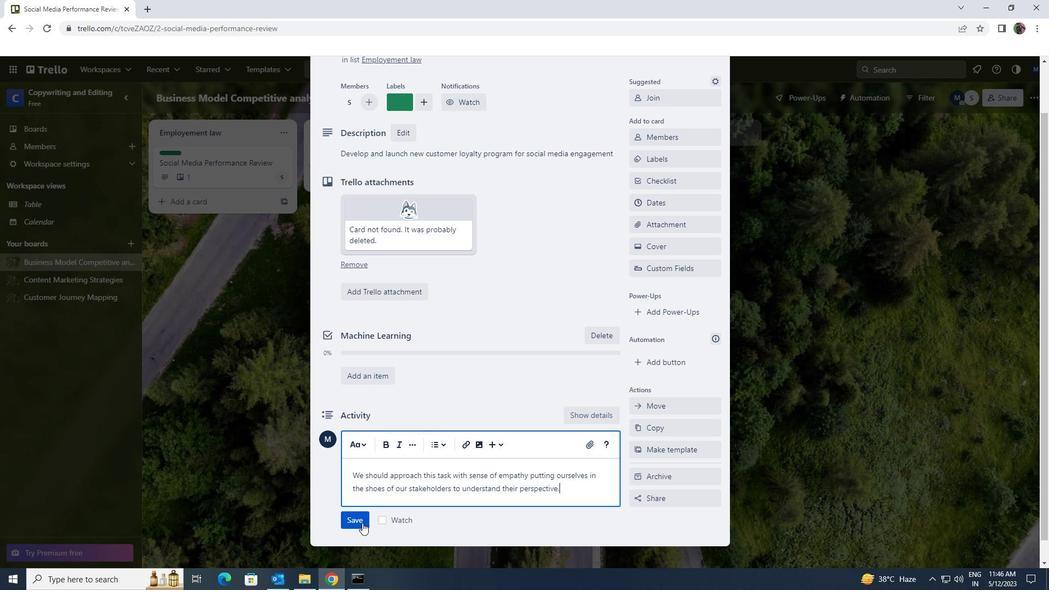 
Action: Mouse moved to (551, 441)
Screenshot: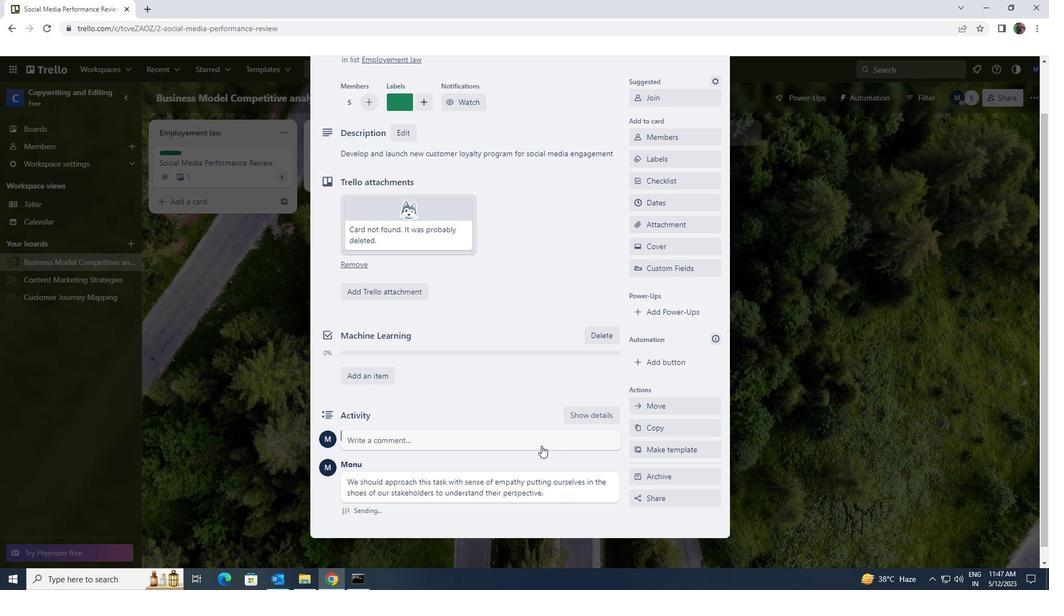 
Action: Mouse scrolled (551, 441) with delta (0, 0)
Screenshot: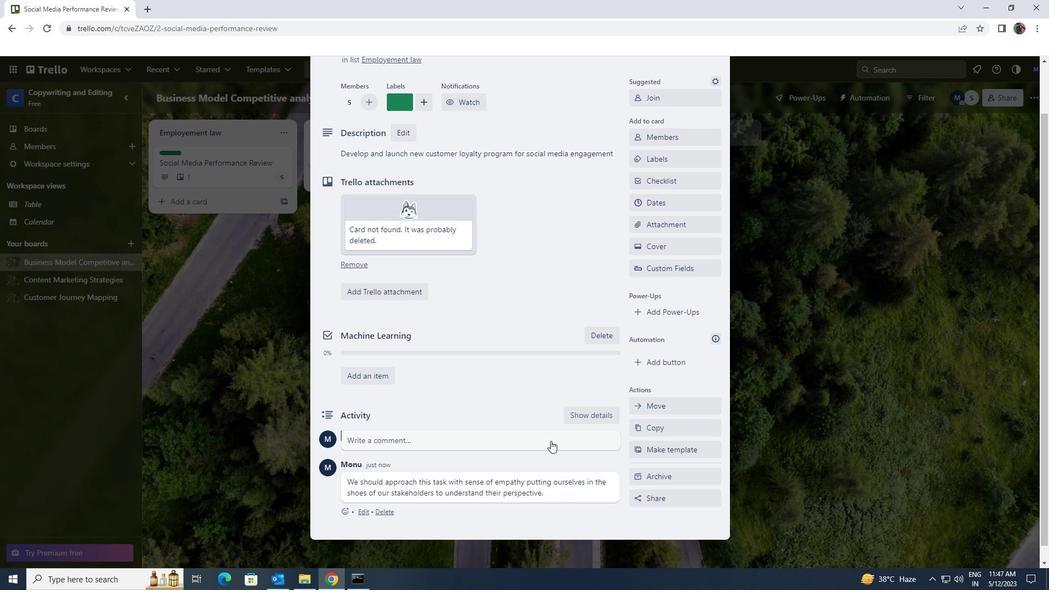 
Action: Mouse moved to (552, 441)
Screenshot: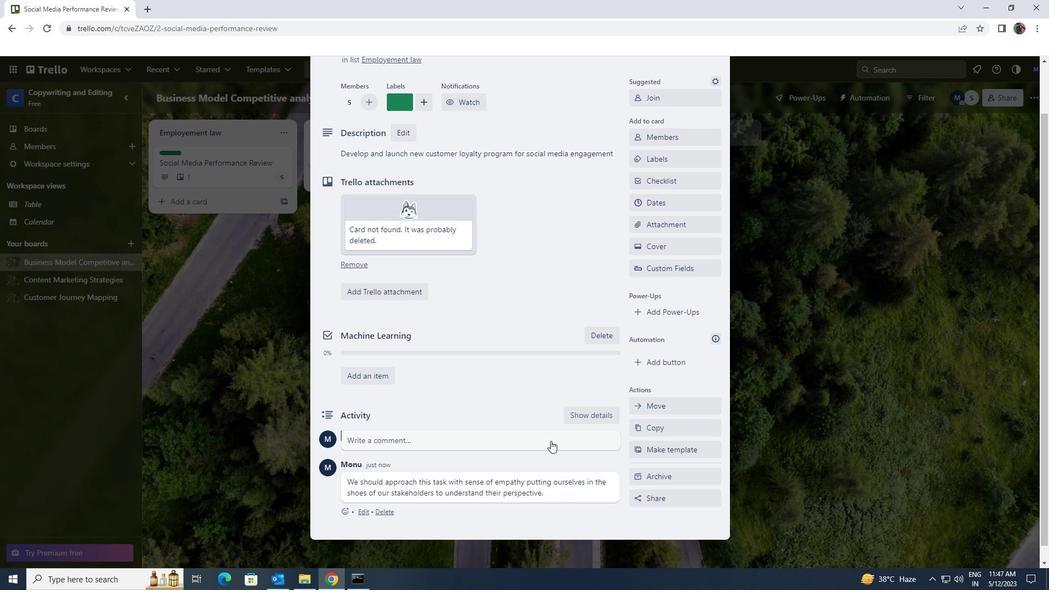 
Action: Mouse scrolled (552, 441) with delta (0, 0)
Screenshot: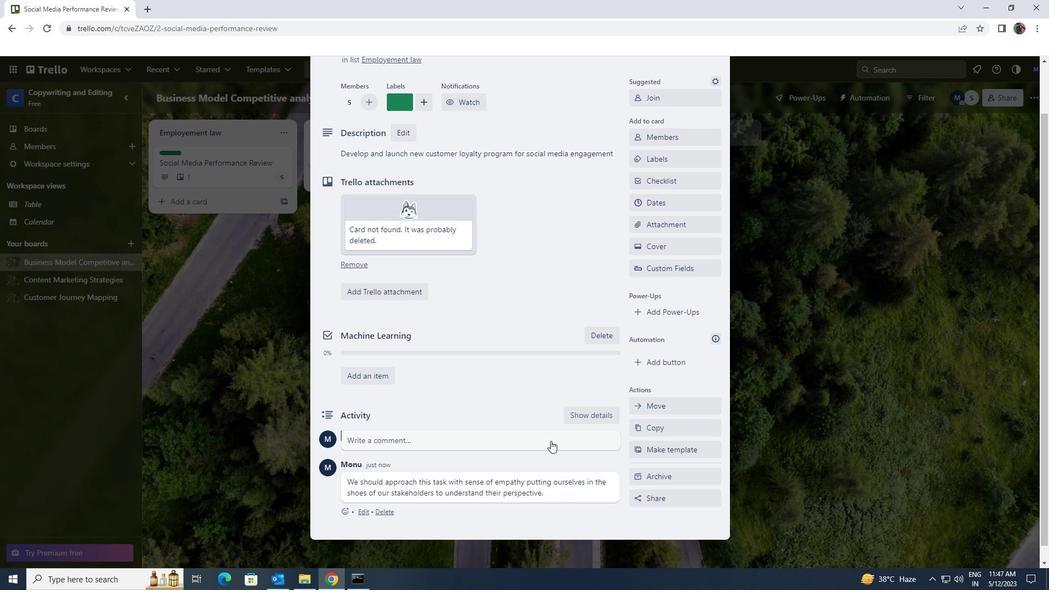 
Action: Mouse moved to (552, 440)
Screenshot: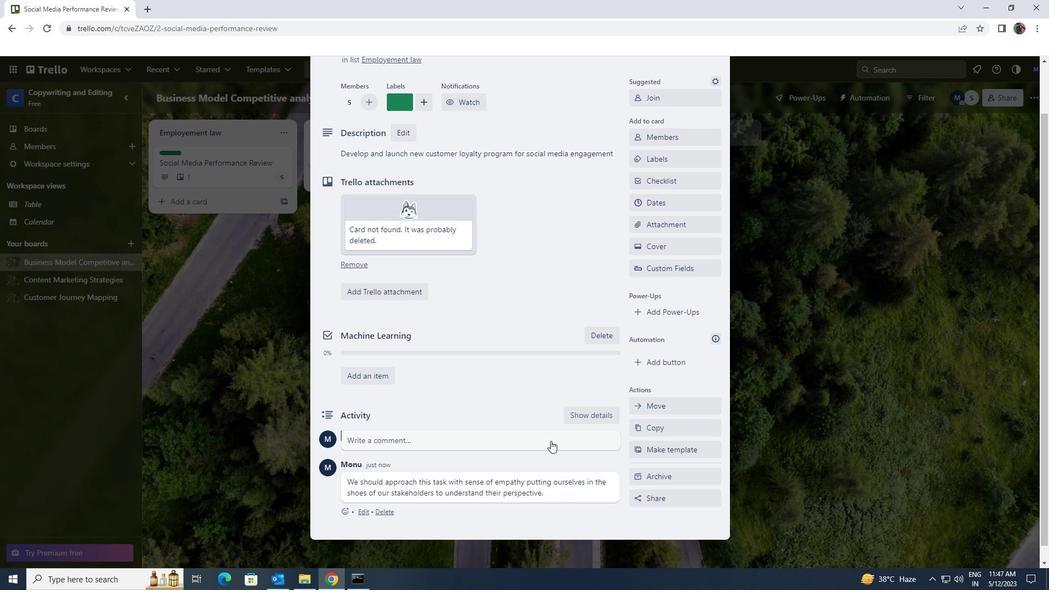 
Action: Mouse scrolled (552, 441) with delta (0, 0)
Screenshot: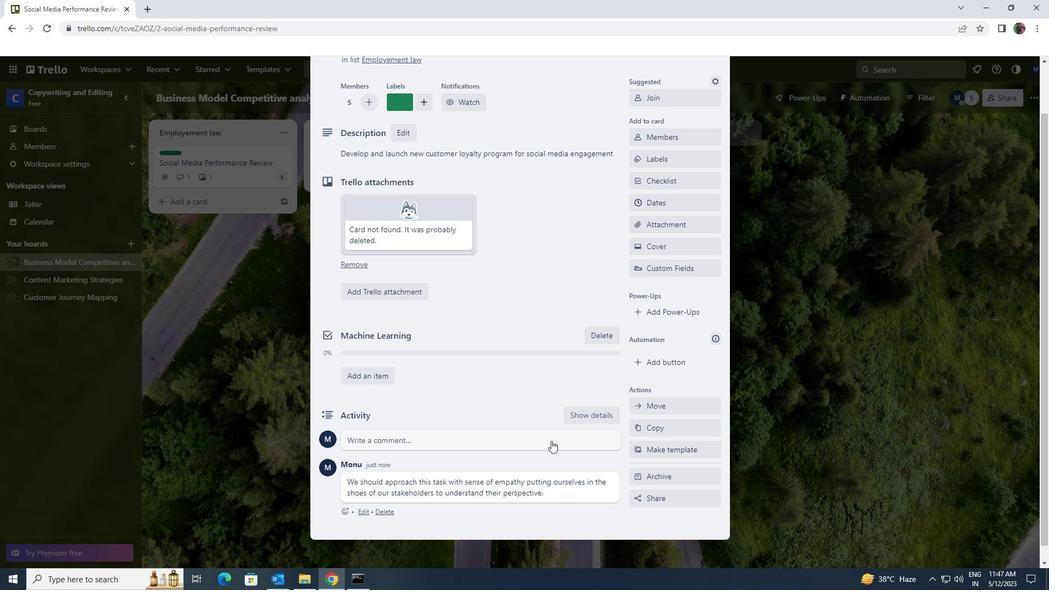 
Action: Mouse moved to (659, 260)
Screenshot: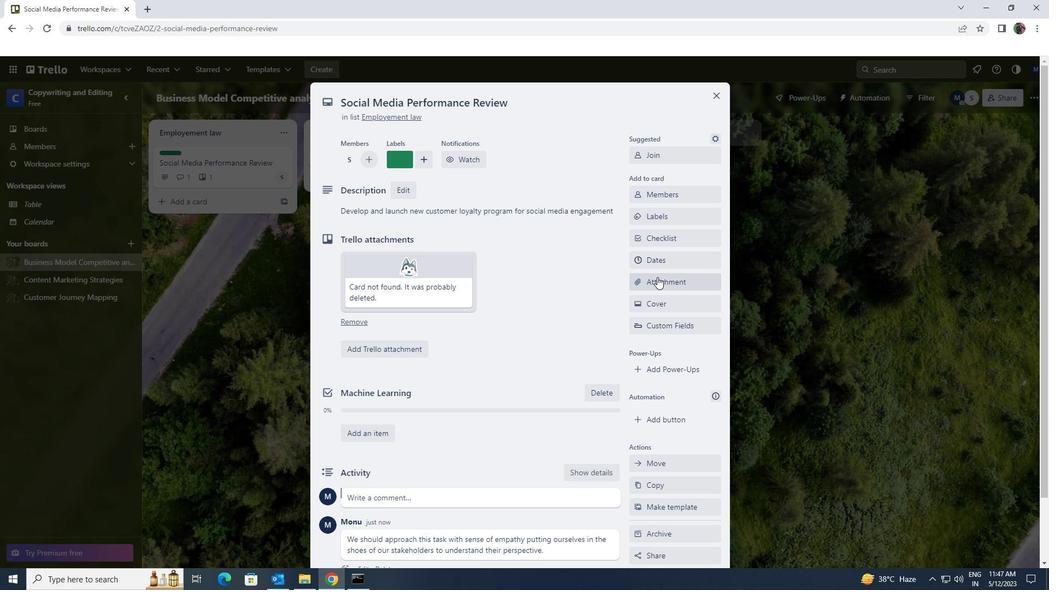 
Action: Mouse pressed left at (659, 260)
Screenshot: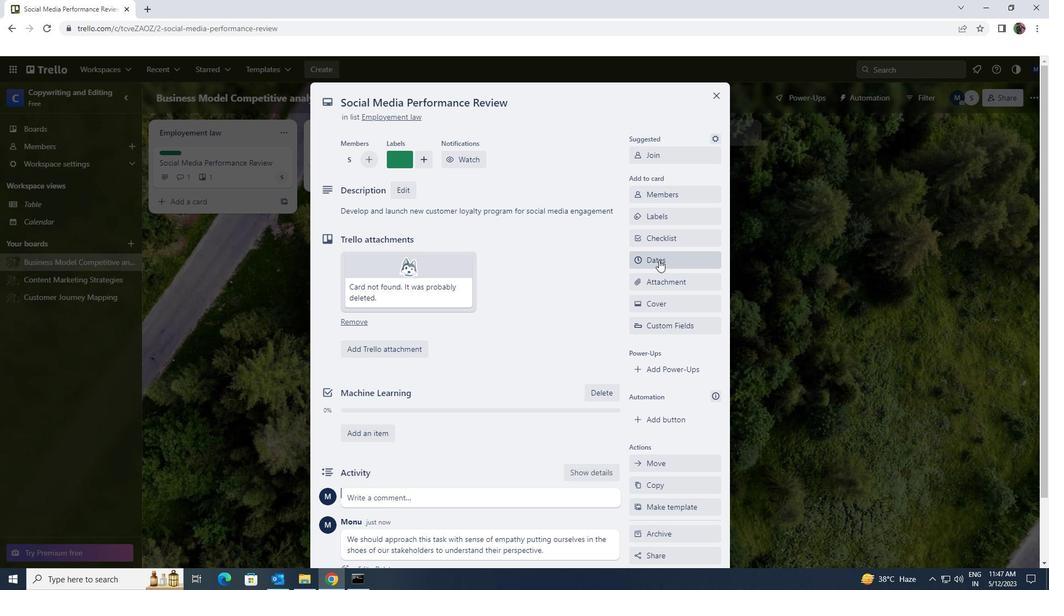 
Action: Mouse moved to (643, 295)
Screenshot: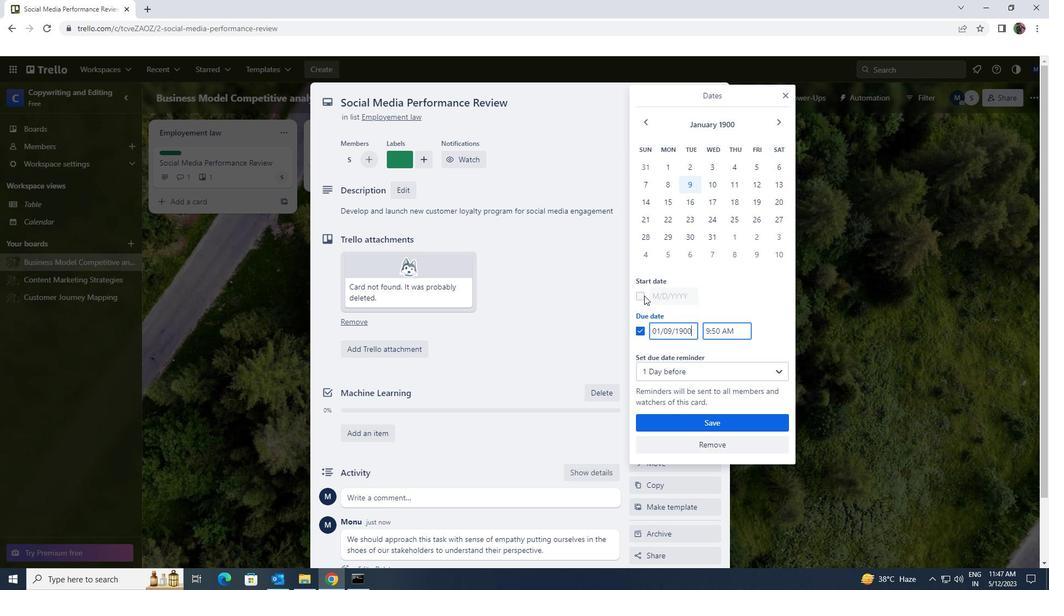 
Action: Mouse pressed left at (643, 295)
Screenshot: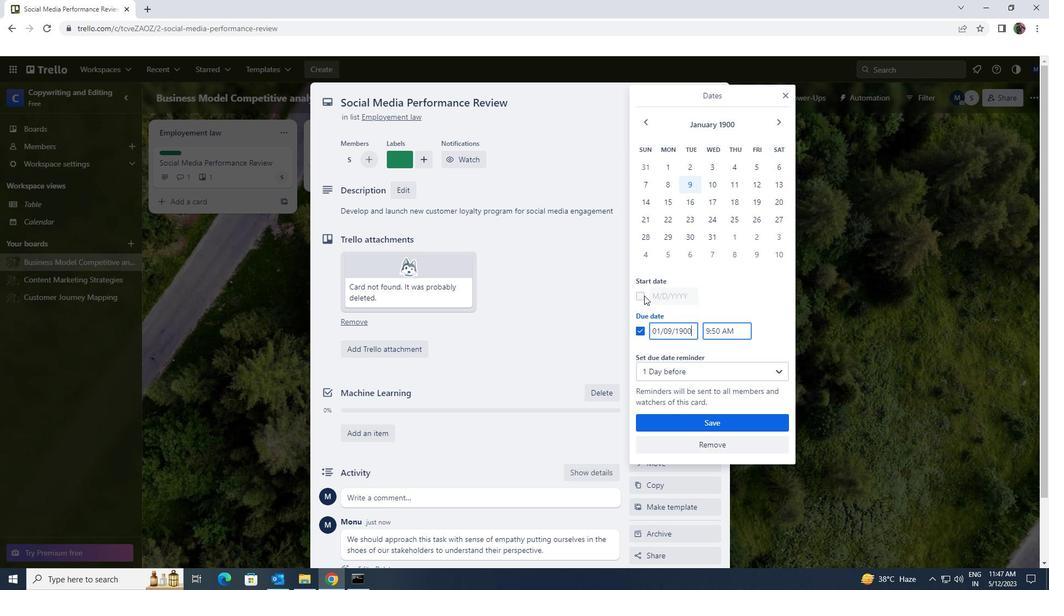 
Action: Mouse moved to (692, 295)
Screenshot: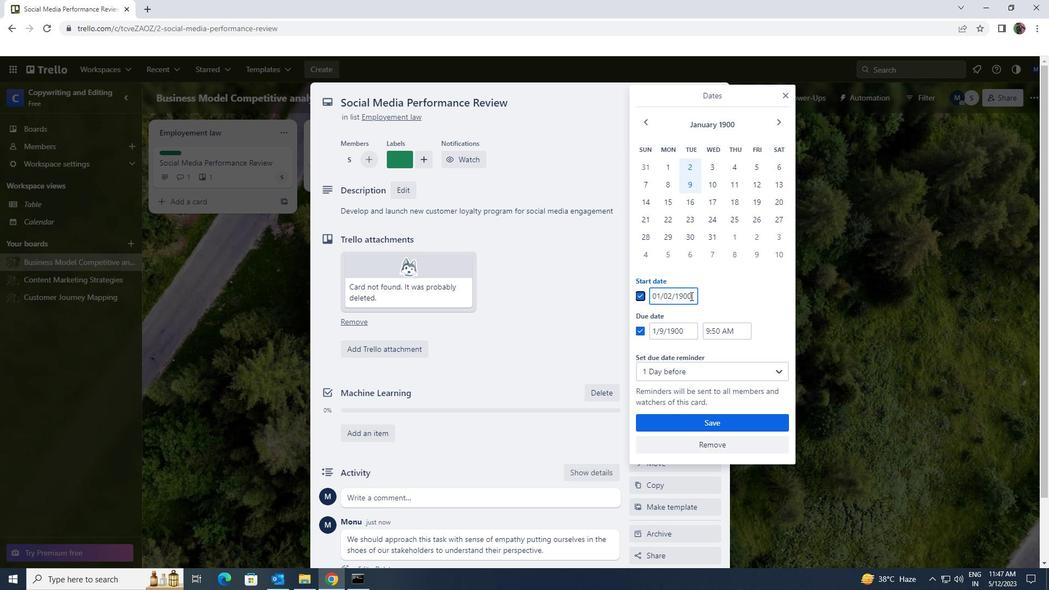 
Action: Mouse pressed left at (692, 295)
Screenshot: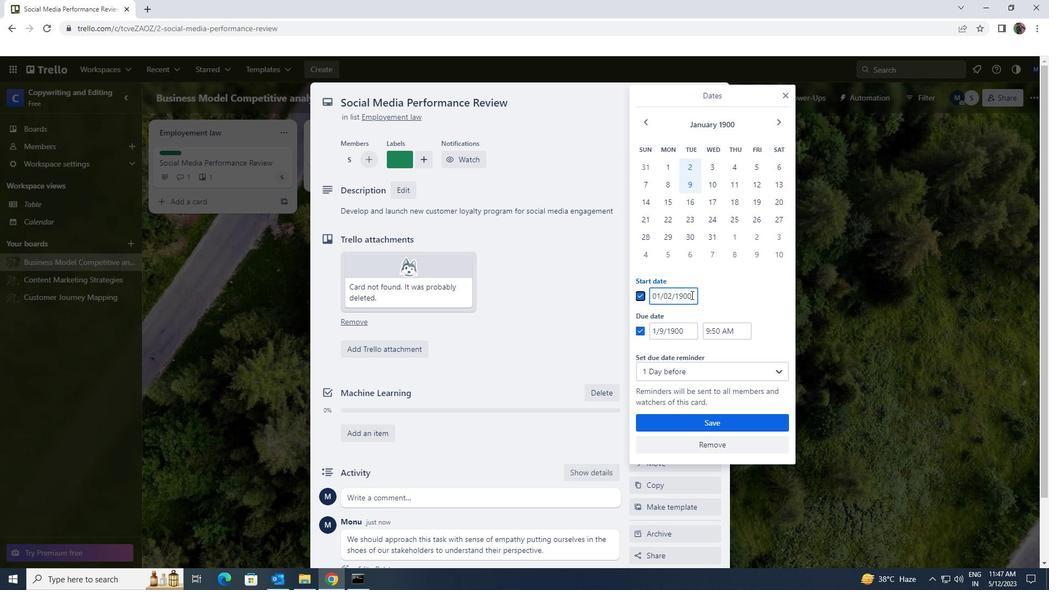 
Action: Mouse moved to (651, 293)
Screenshot: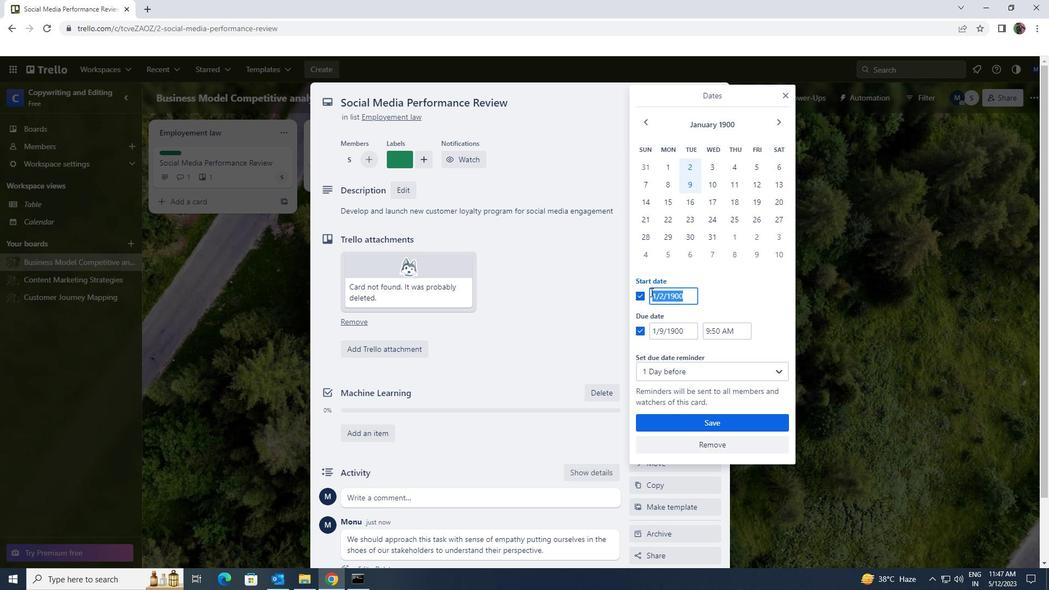 
Action: Key pressed 1/3/1900
Screenshot: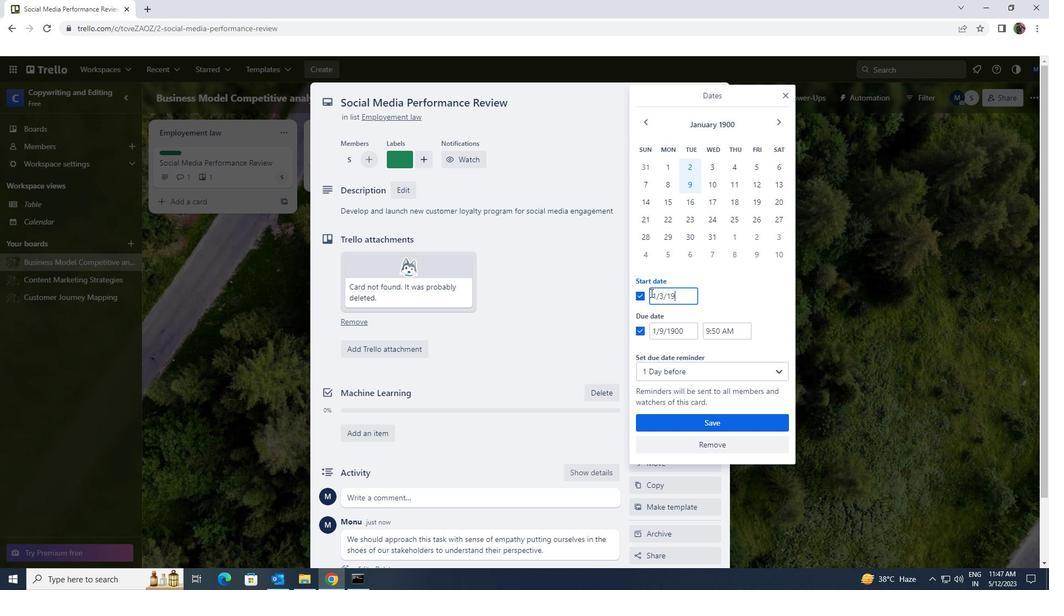 
Action: Mouse moved to (692, 332)
Screenshot: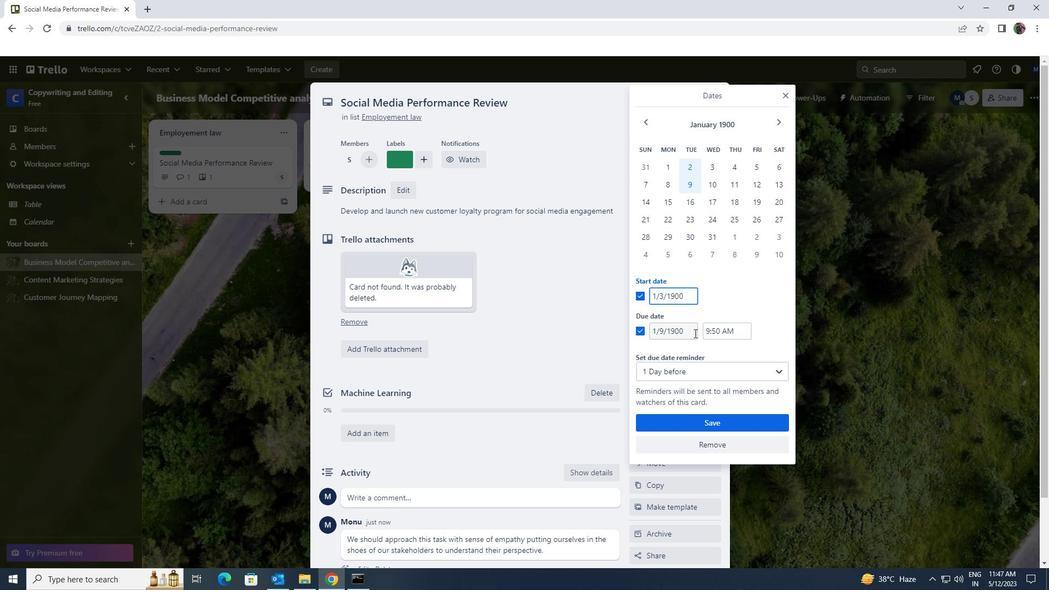 
Action: Mouse pressed left at (692, 332)
Screenshot: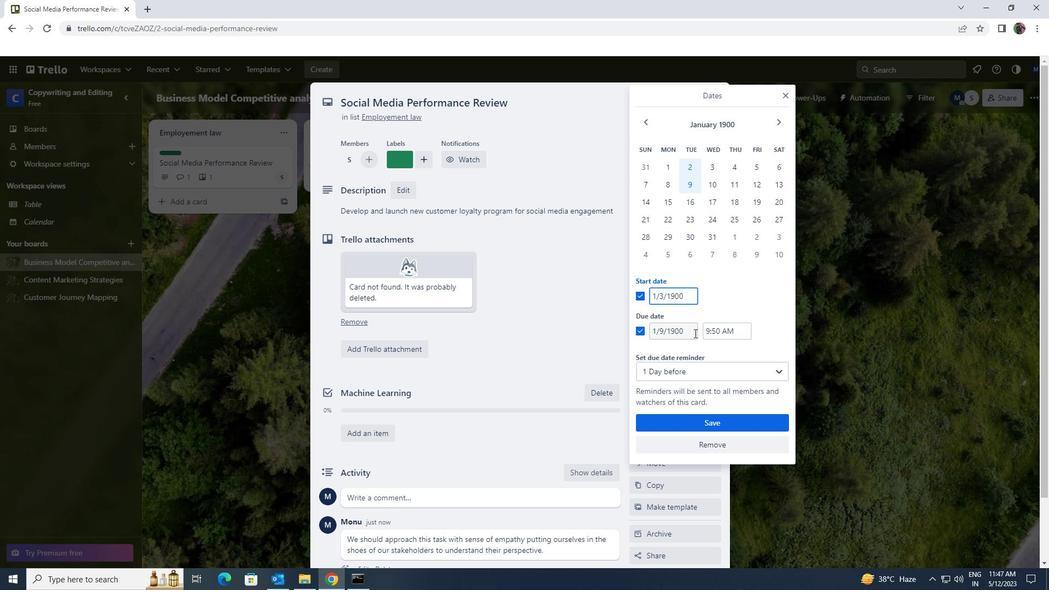 
Action: Mouse moved to (653, 331)
Screenshot: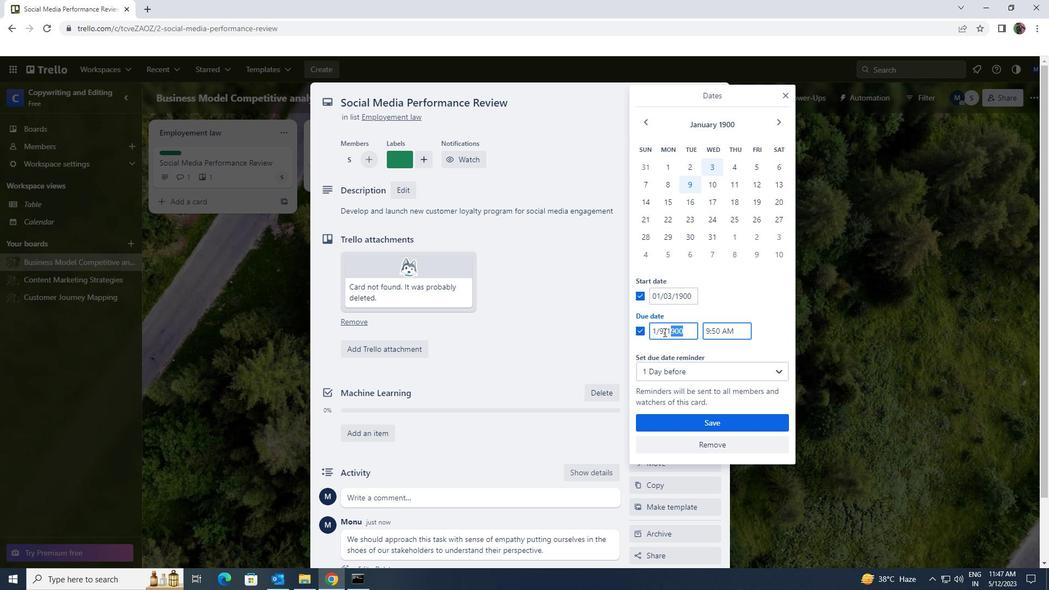 
Action: Key pressed 1/10/199<Key.backspace>00
Screenshot: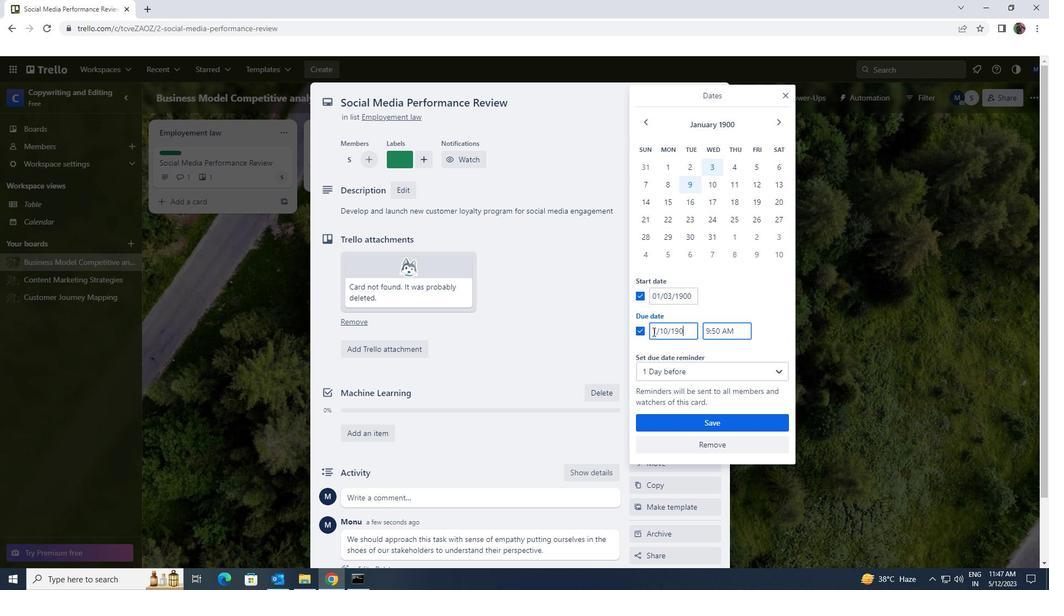 
Action: Mouse moved to (676, 421)
Screenshot: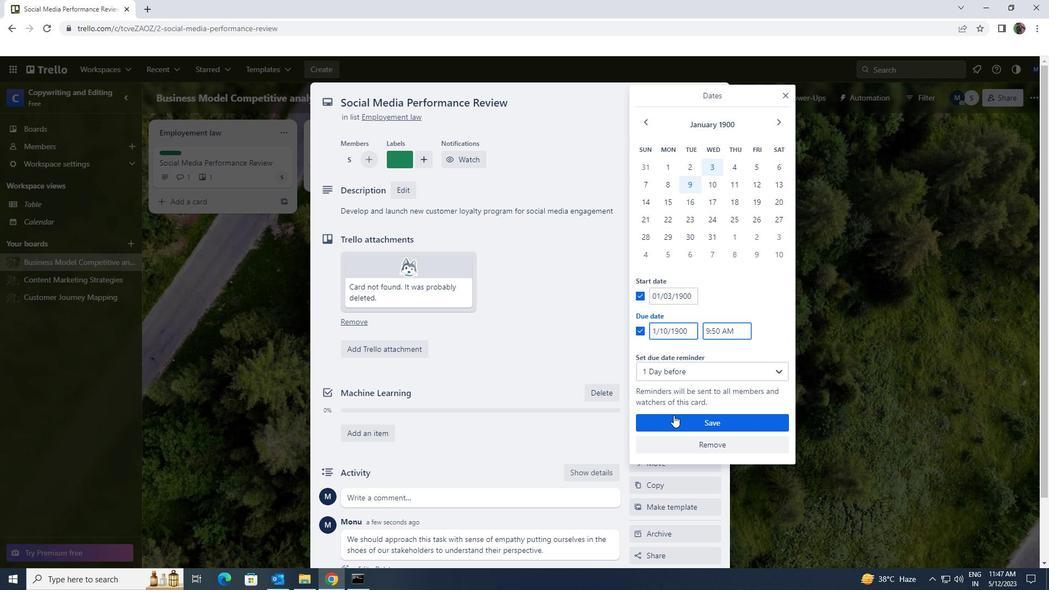 
Action: Mouse pressed left at (676, 421)
Screenshot: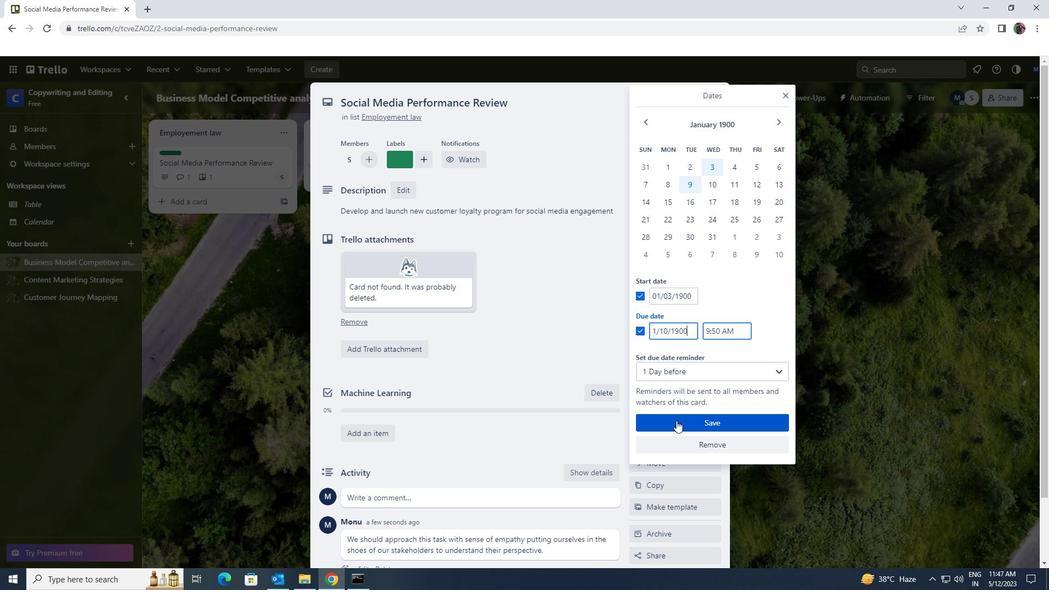 
